 Task: Add an event with the title Sales Strategy Meeting, date '2023/12/02', time 7:00 AM to 9:00 AMand add a description: Analyzing the campaign's KPIs, such as website traffic, lead generation, sales, customer acquisition cost, return on investment (ROI), or brand awareness metrics. This helps to determine if the campaign achieved its desired outcomes and if it delivered a positive ROI., put the event into Blue category . Add location for the event as: 321 Balos Lagoon, Crete, Greece, logged in from the account softage.2@softage.netand send the event invitation to softage.8@softage.net and softage.9@softage.net. Set a reminder for the event 2 hour before
Action: Mouse moved to (80, 91)
Screenshot: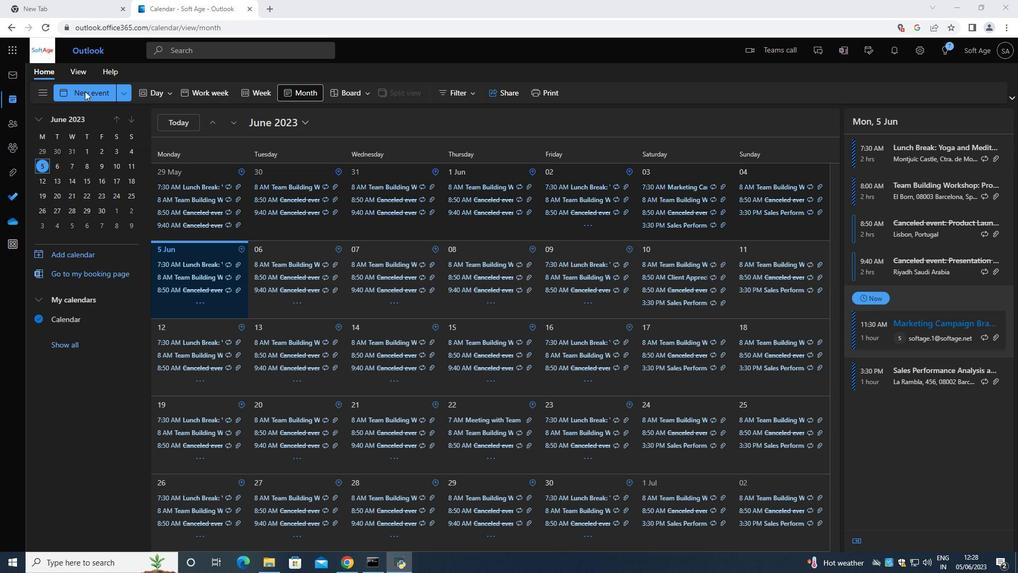 
Action: Mouse pressed left at (80, 91)
Screenshot: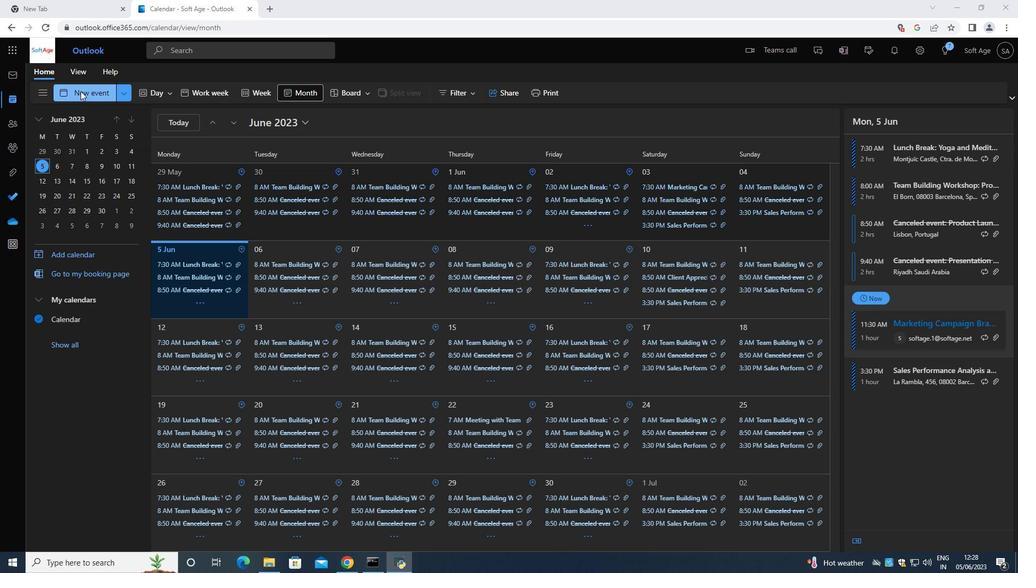 
Action: Mouse moved to (358, 111)
Screenshot: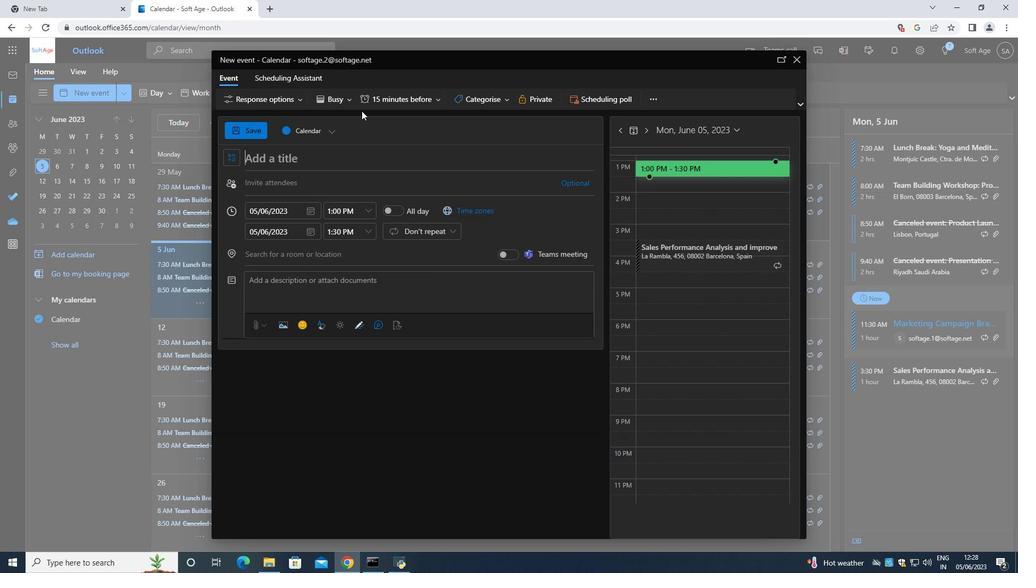 
Action: Key pressed <Key.shift>Sales<Key.space>st<Key.backspace><Key.backspace><Key.shift>Strategy<Key.space><Key.shift>Meeting<Key.space>
Screenshot: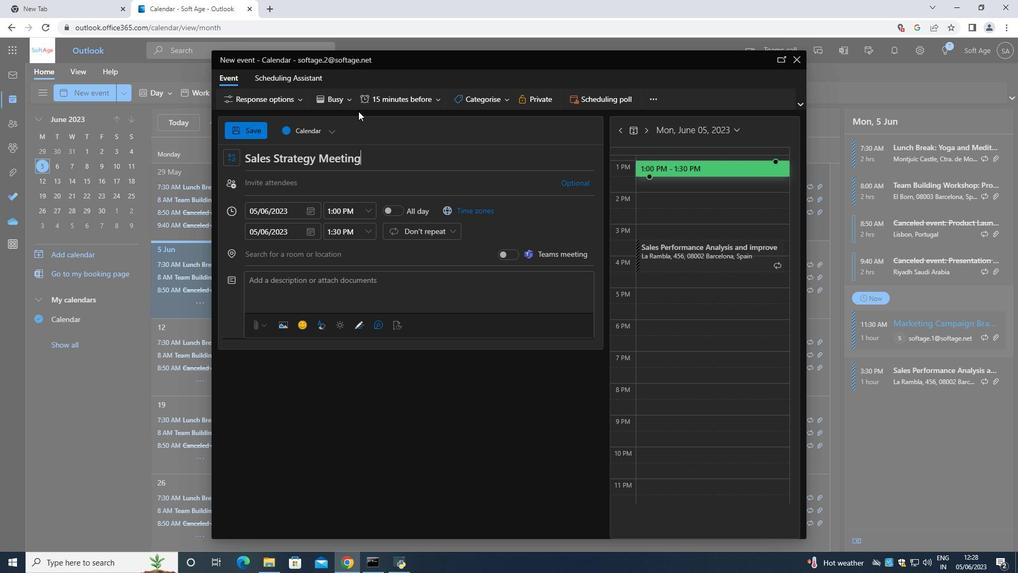 
Action: Mouse moved to (311, 212)
Screenshot: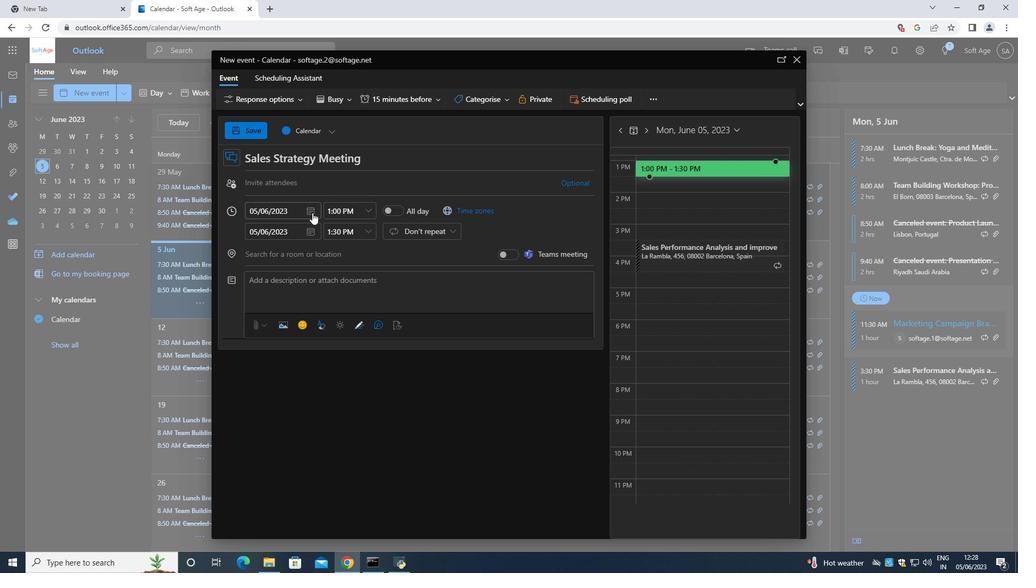 
Action: Mouse pressed left at (311, 212)
Screenshot: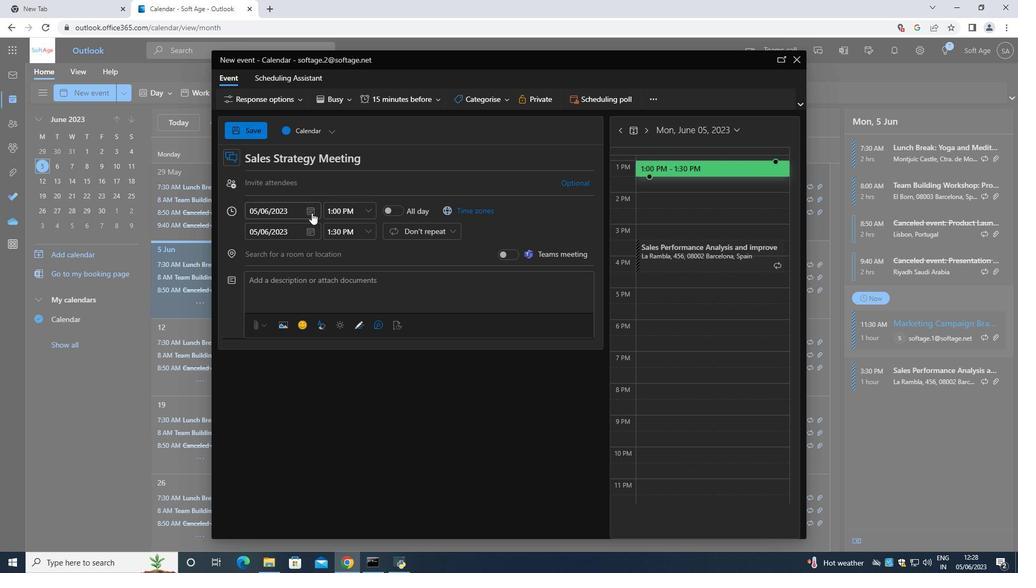 
Action: Mouse moved to (343, 232)
Screenshot: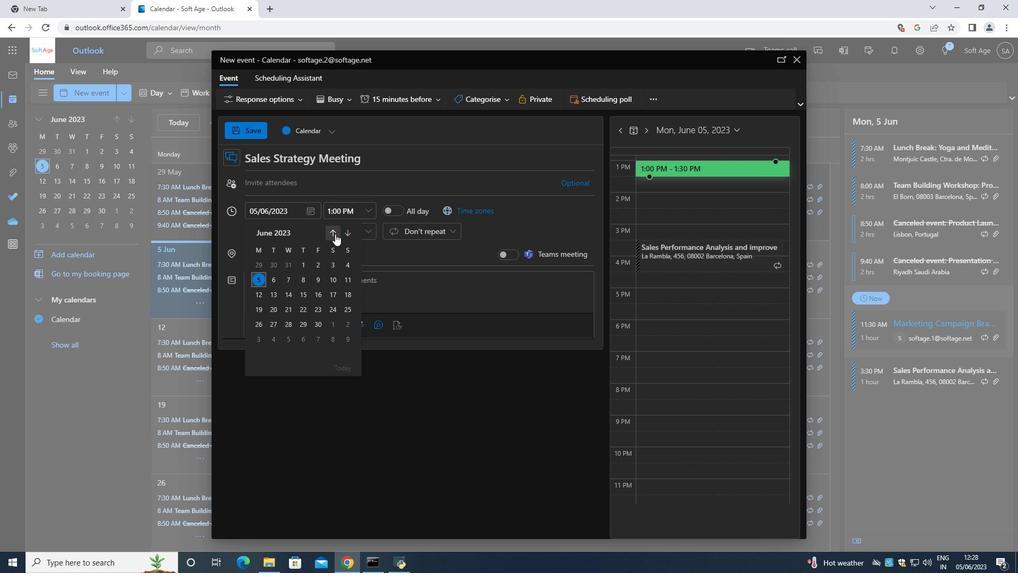 
Action: Mouse pressed left at (343, 232)
Screenshot: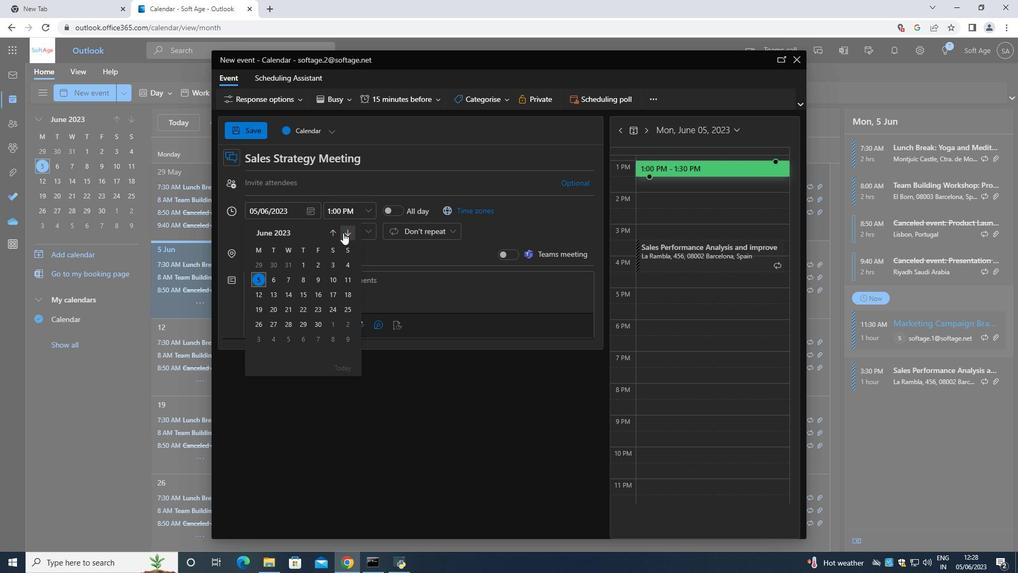 
Action: Mouse pressed left at (343, 232)
Screenshot: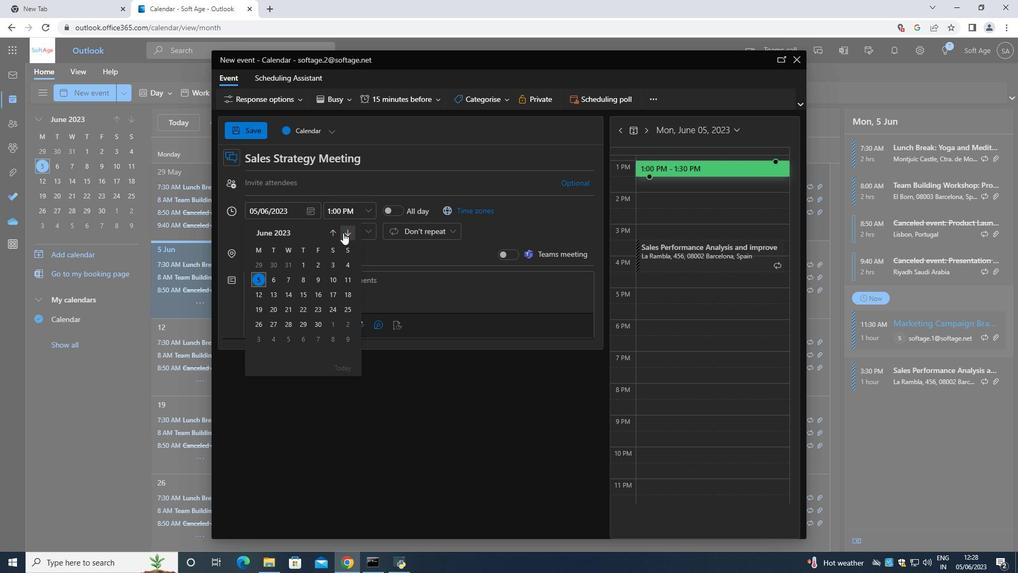 
Action: Mouse pressed left at (343, 232)
Screenshot: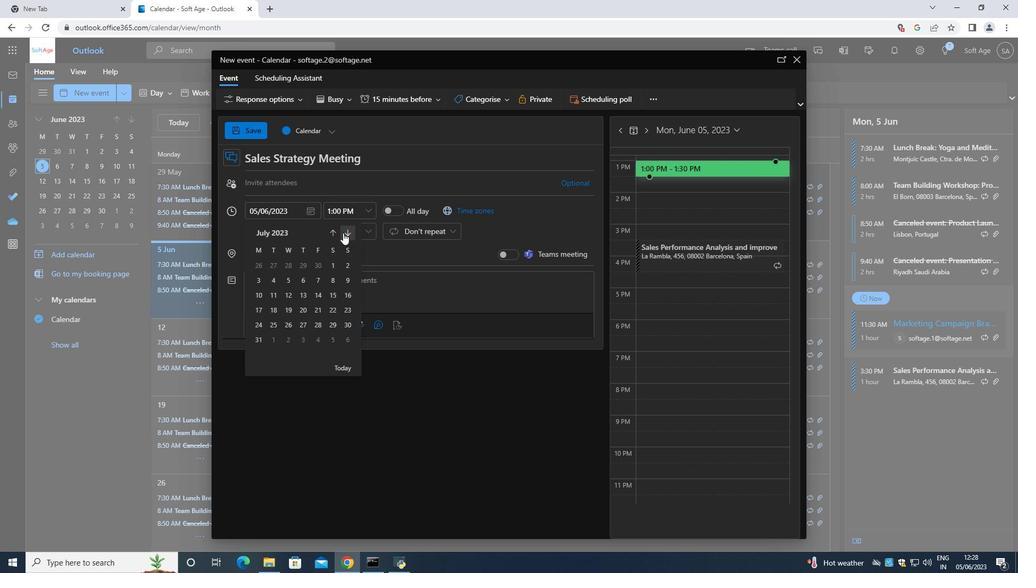 
Action: Mouse pressed left at (343, 232)
Screenshot: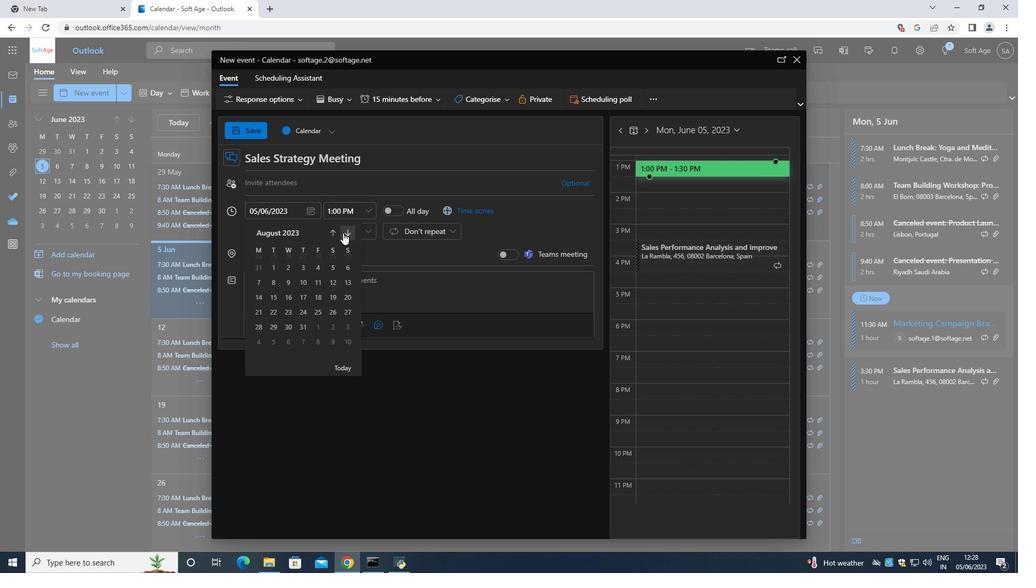 
Action: Mouse pressed left at (343, 232)
Screenshot: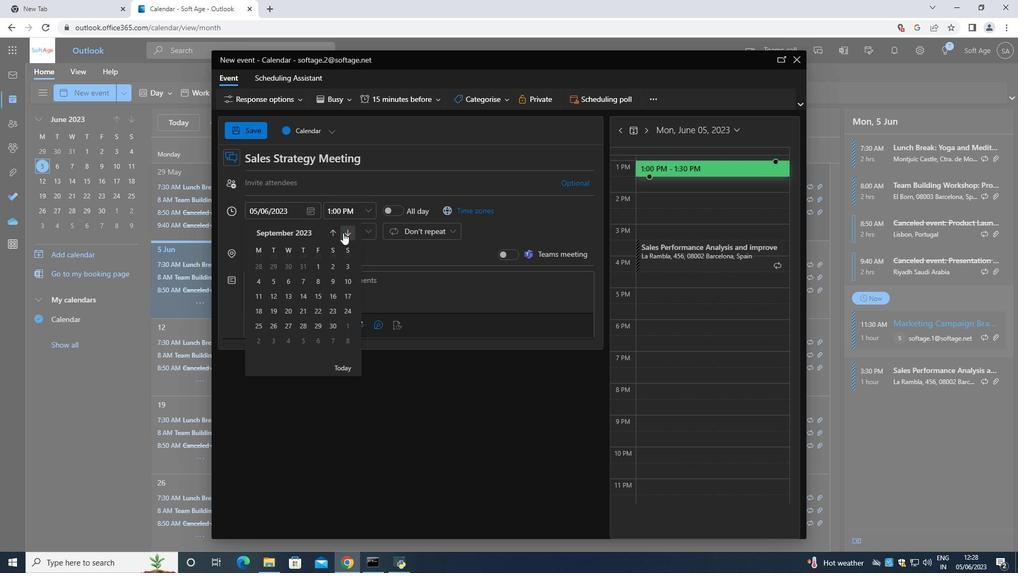
Action: Mouse moved to (343, 231)
Screenshot: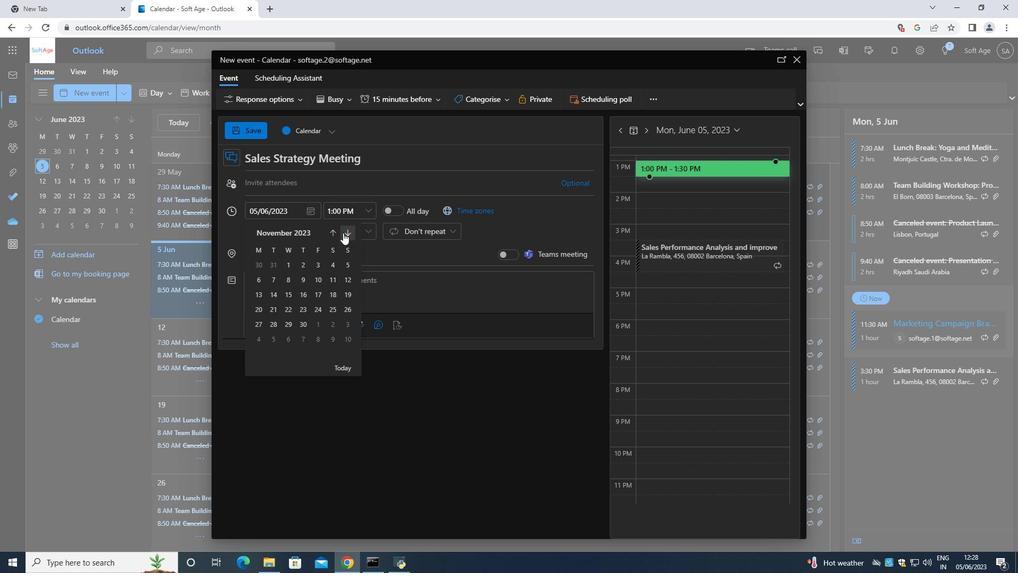 
Action: Mouse pressed left at (343, 231)
Screenshot: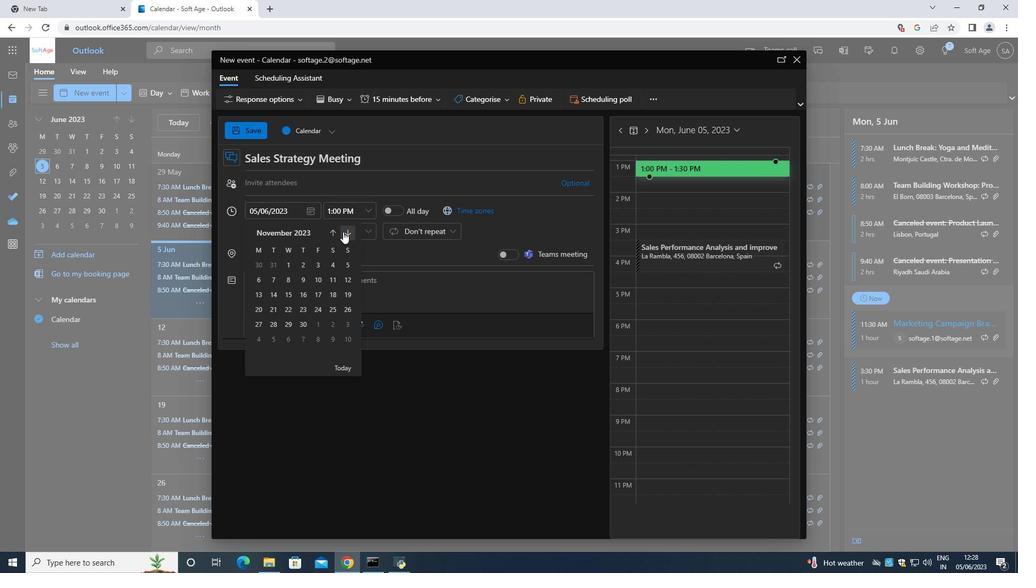 
Action: Mouse moved to (331, 266)
Screenshot: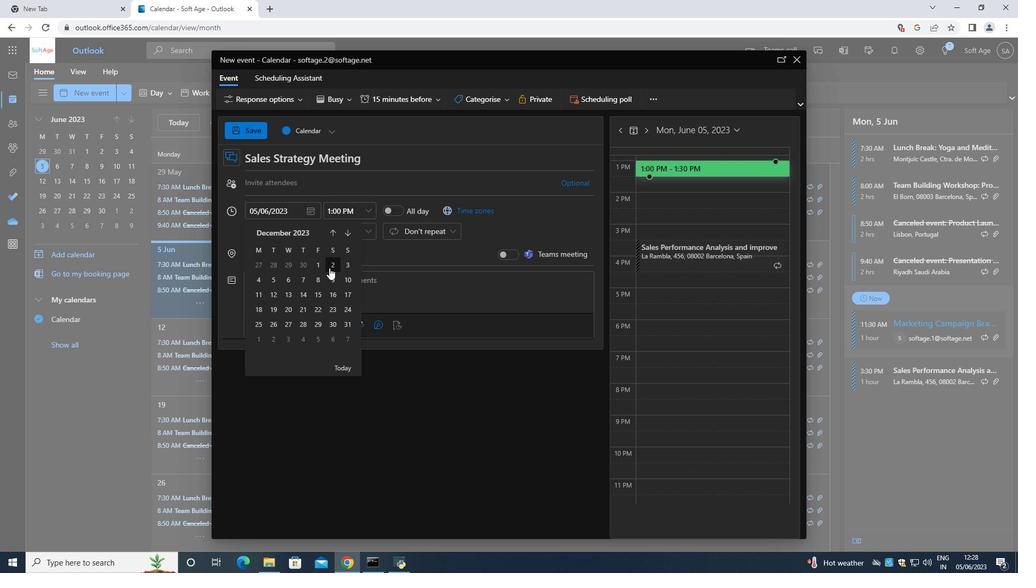 
Action: Mouse pressed left at (331, 266)
Screenshot: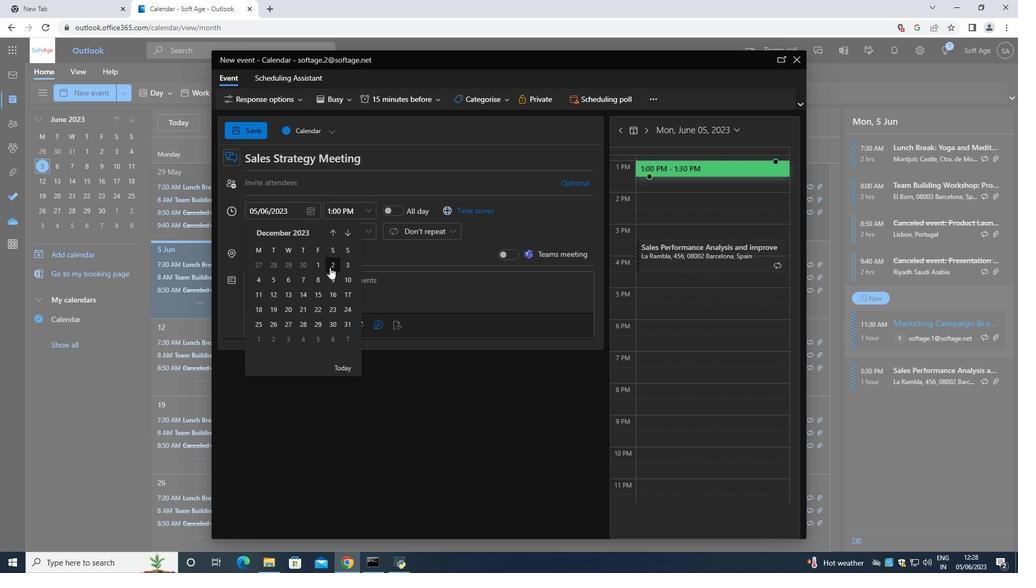 
Action: Mouse moved to (370, 211)
Screenshot: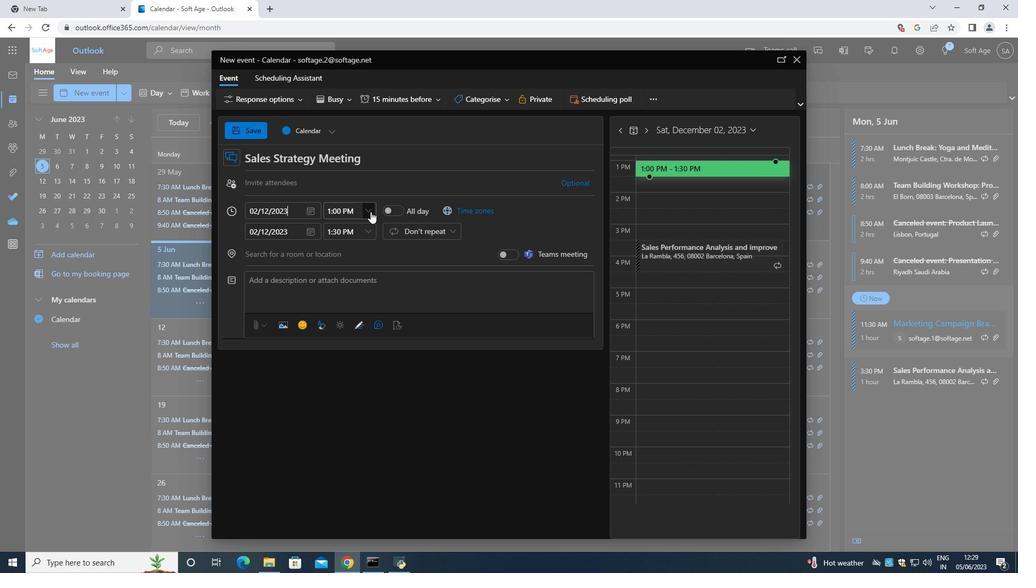 
Action: Mouse pressed left at (370, 211)
Screenshot: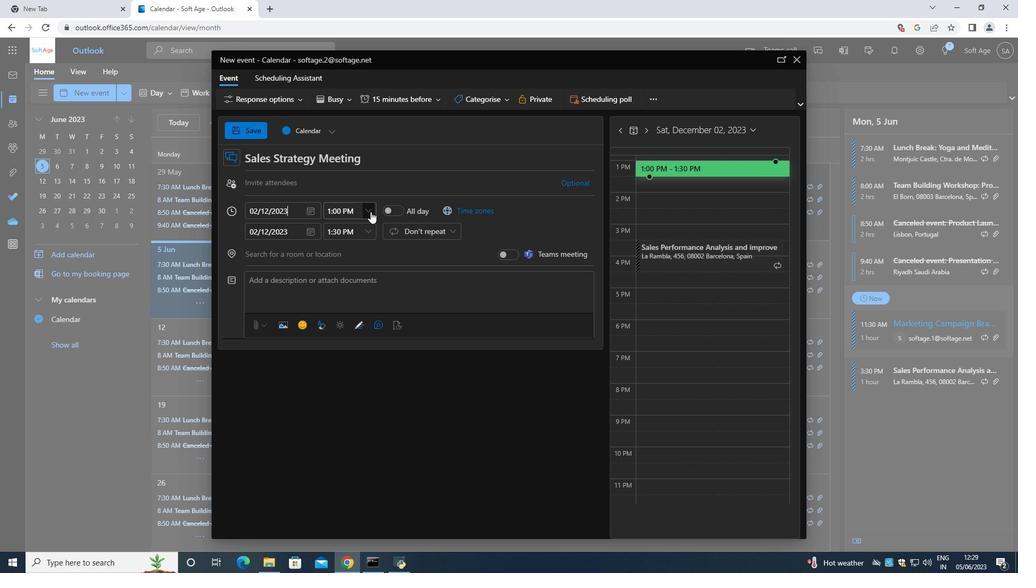 
Action: Mouse moved to (365, 232)
Screenshot: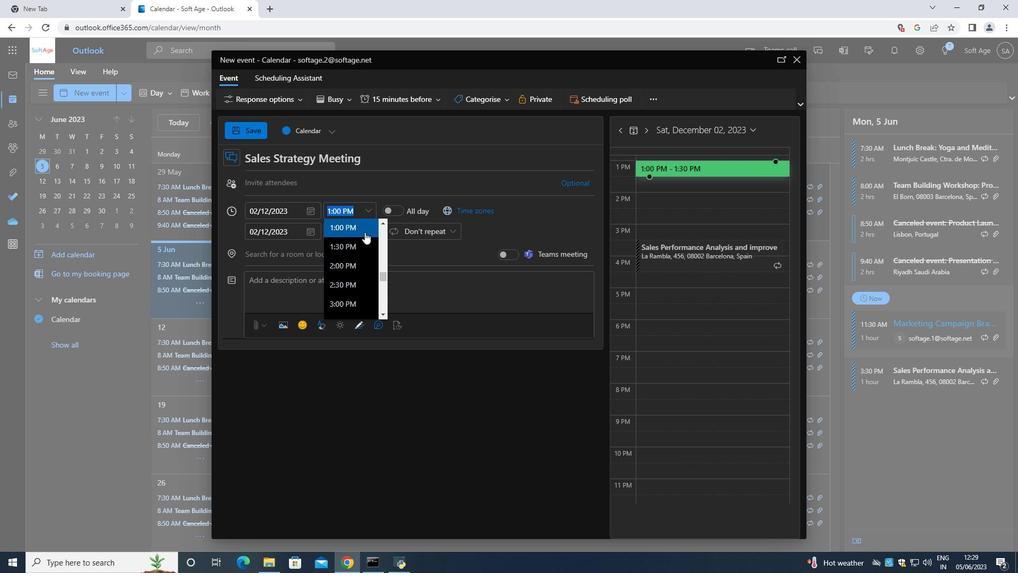 
Action: Mouse scrolled (365, 233) with delta (0, 0)
Screenshot: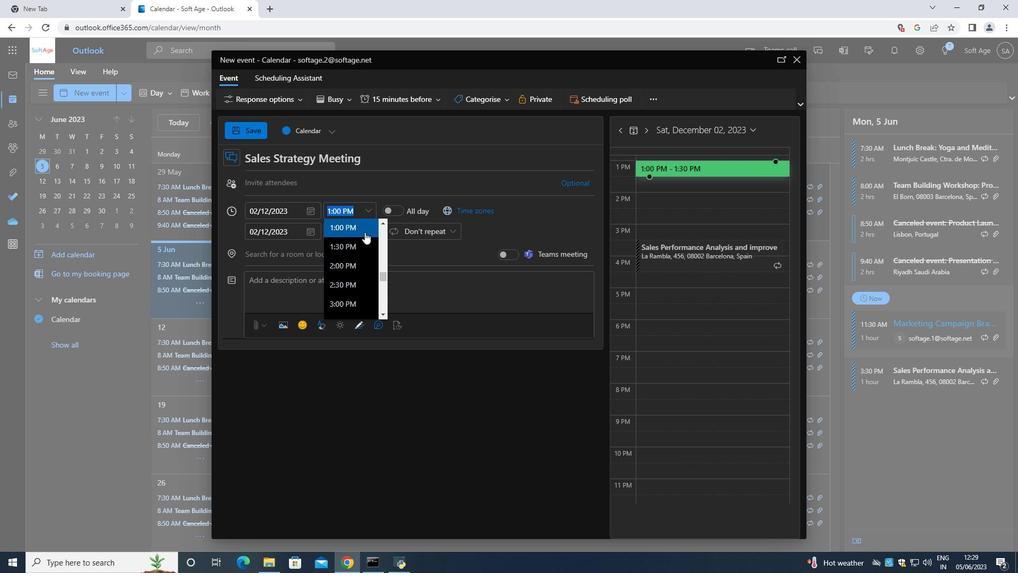 
Action: Mouse scrolled (365, 233) with delta (0, 0)
Screenshot: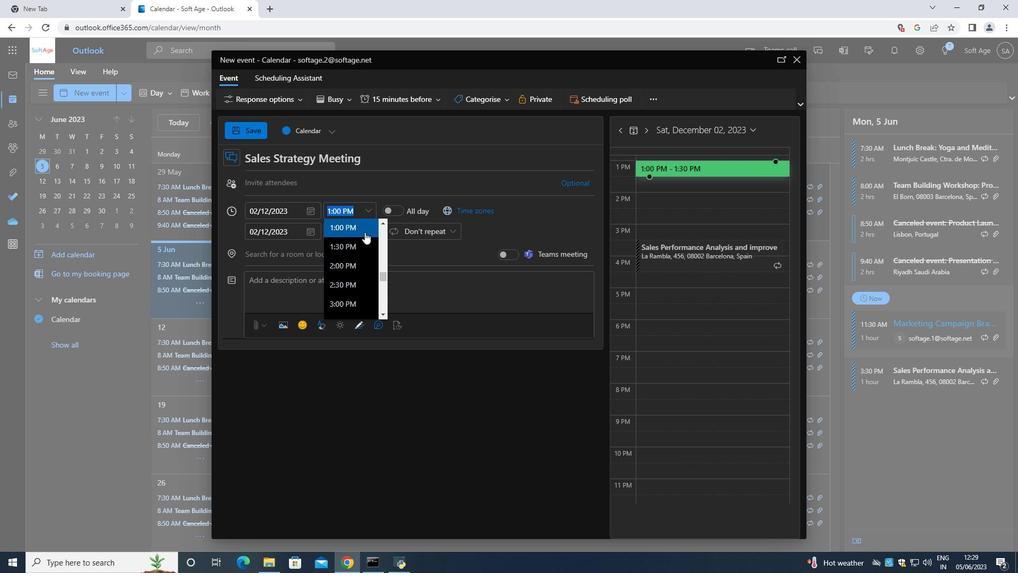 
Action: Mouse scrolled (365, 233) with delta (0, 0)
Screenshot: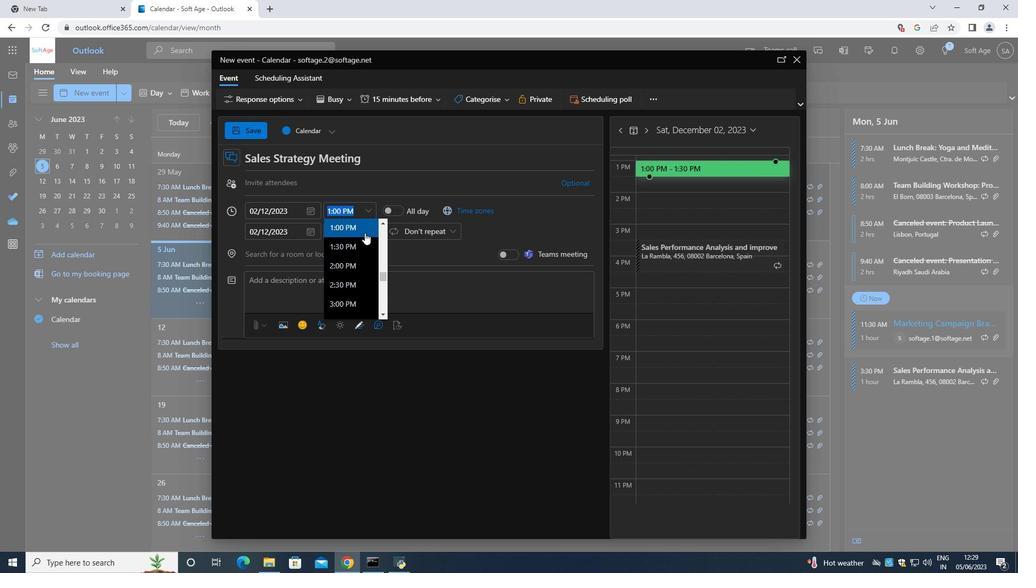
Action: Mouse moved to (366, 233)
Screenshot: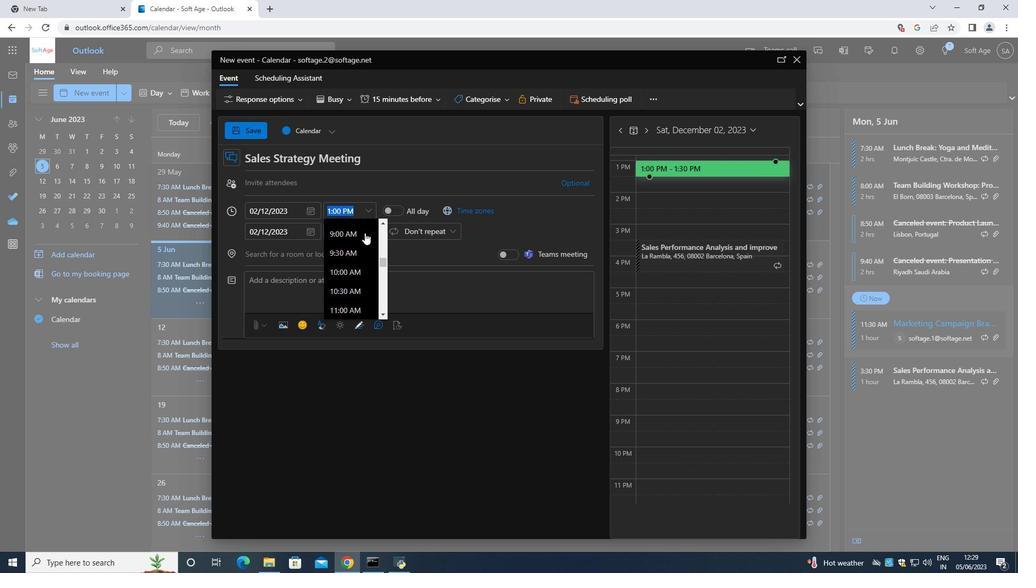 
Action: Mouse scrolled (366, 233) with delta (0, 0)
Screenshot: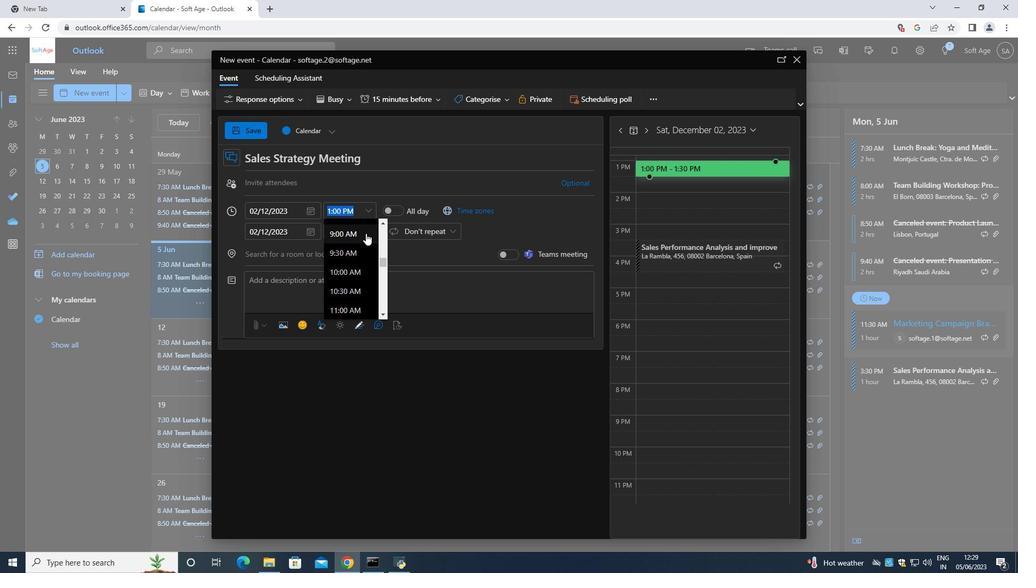 
Action: Mouse scrolled (366, 233) with delta (0, 0)
Screenshot: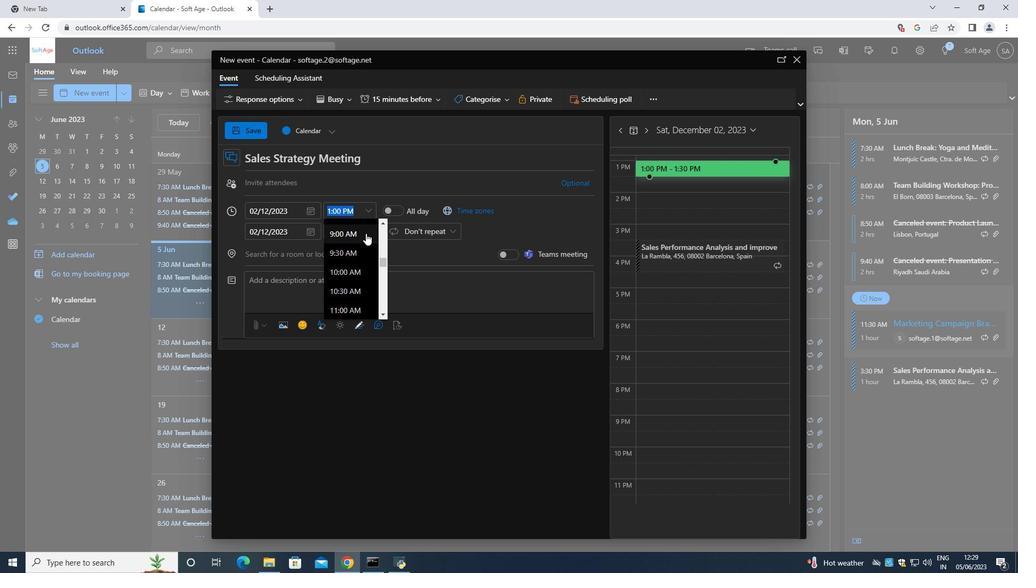
Action: Mouse moved to (352, 263)
Screenshot: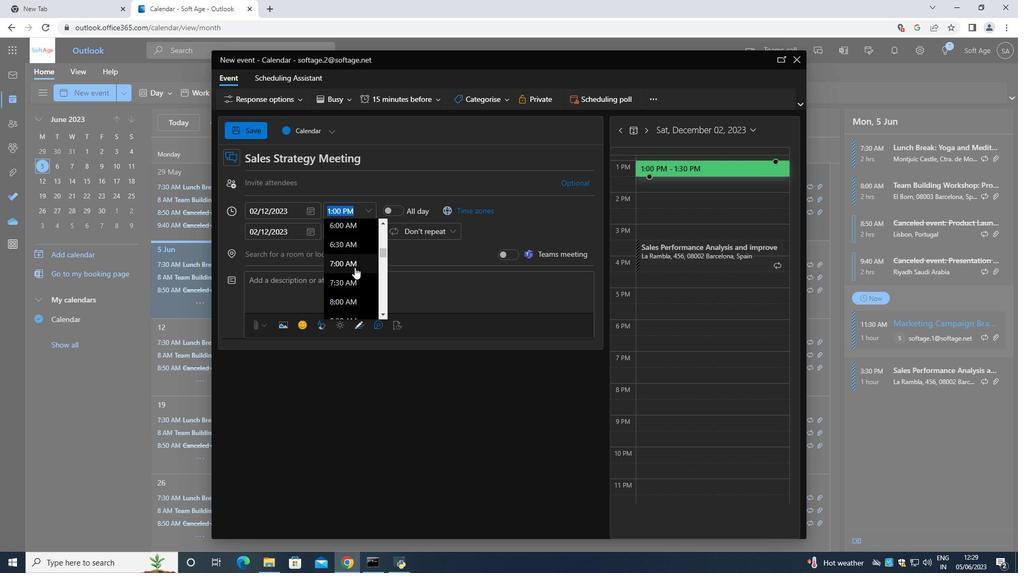 
Action: Mouse pressed left at (352, 263)
Screenshot: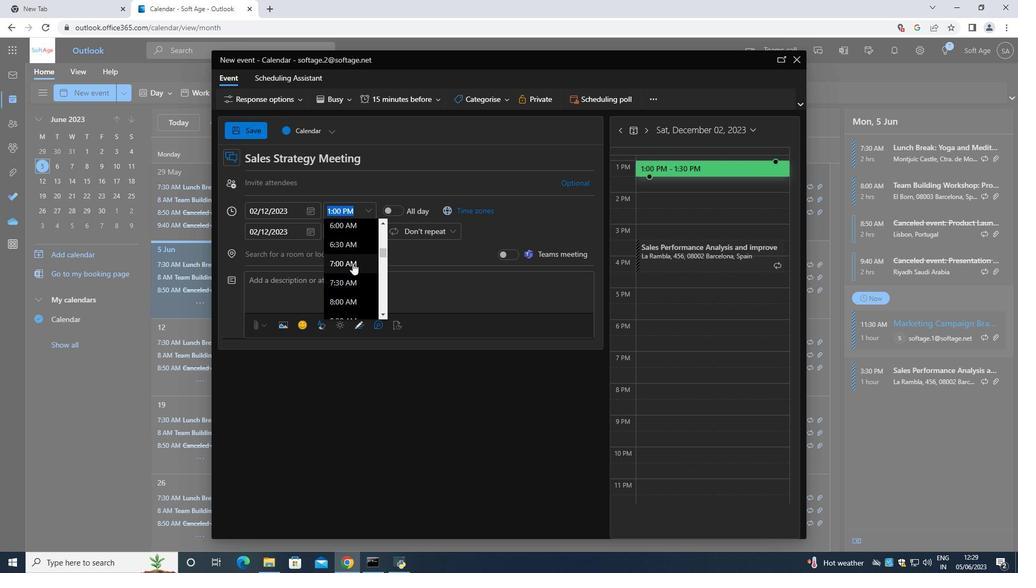 
Action: Mouse moved to (368, 229)
Screenshot: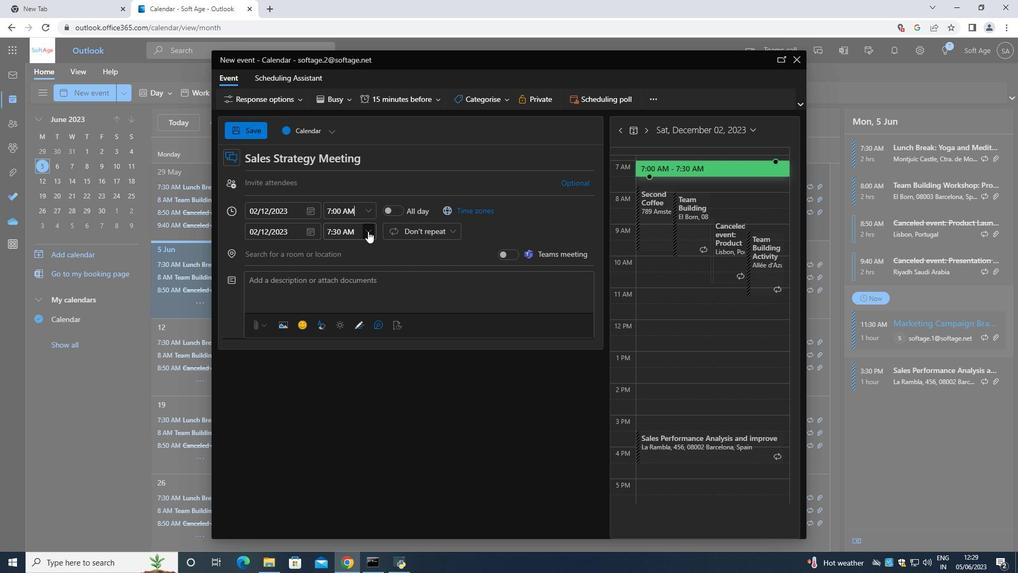 
Action: Mouse pressed left at (368, 229)
Screenshot: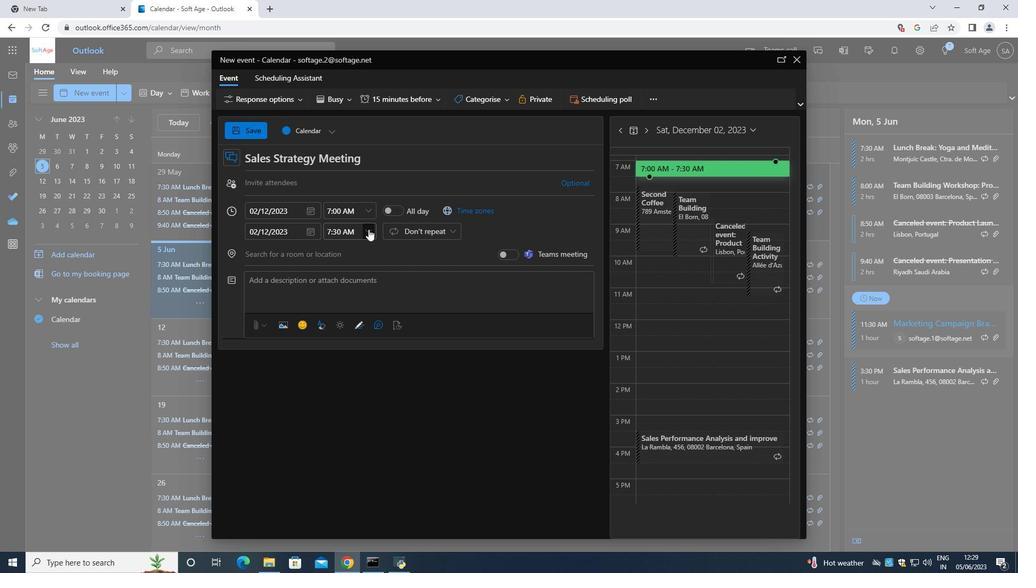 
Action: Mouse moved to (353, 302)
Screenshot: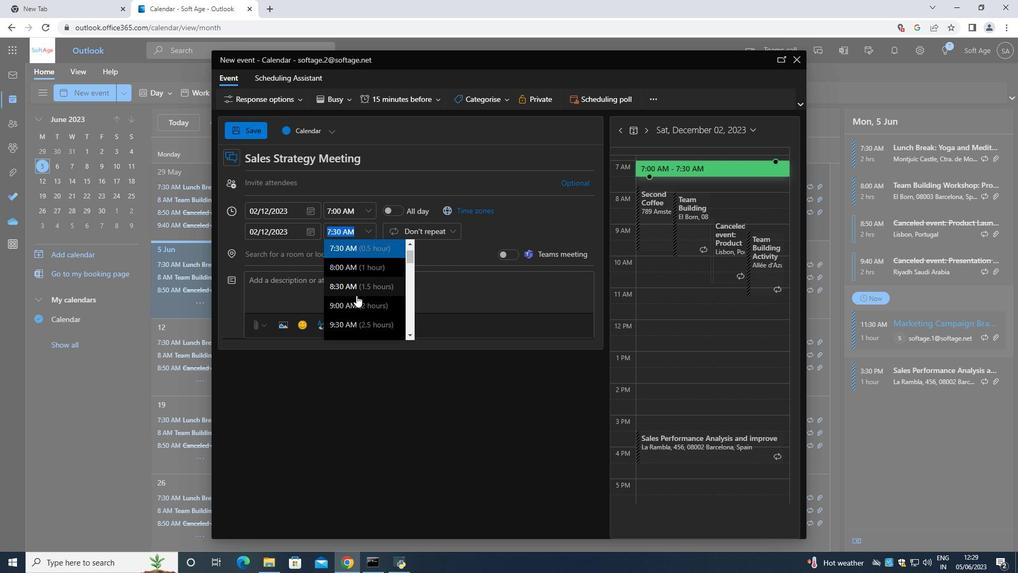 
Action: Mouse pressed left at (353, 302)
Screenshot: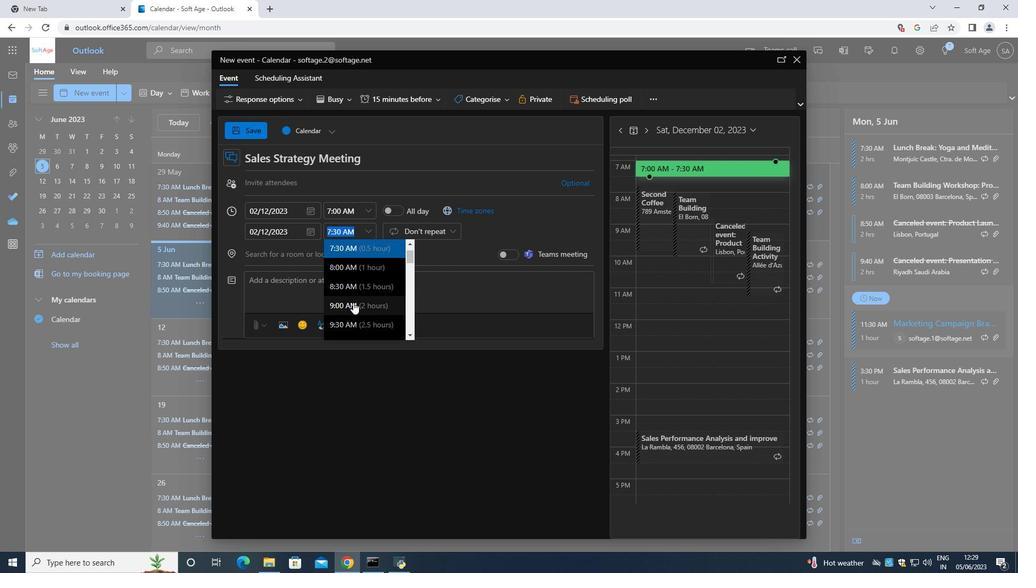 
Action: Mouse moved to (326, 279)
Screenshot: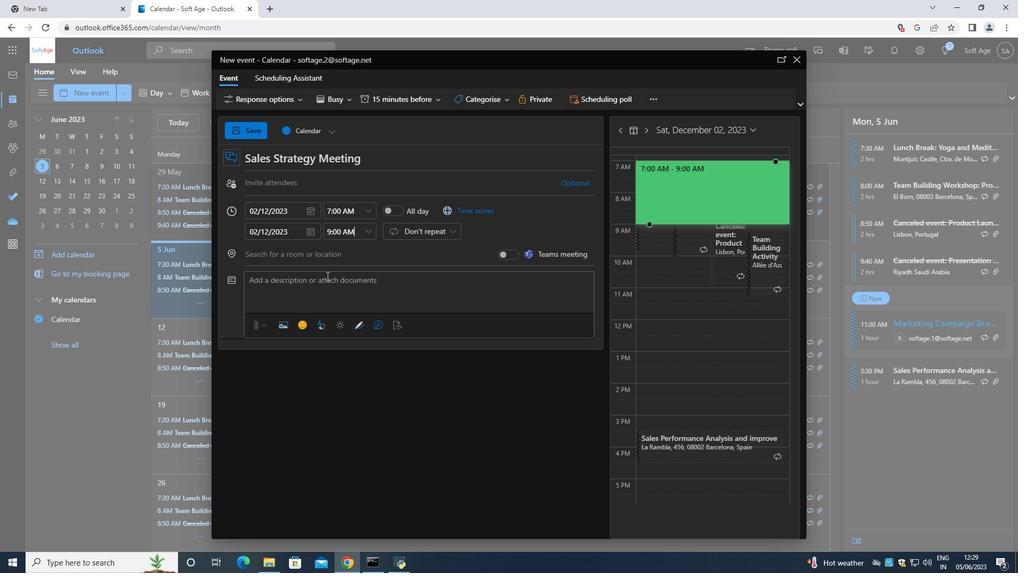 
Action: Mouse pressed left at (326, 279)
Screenshot: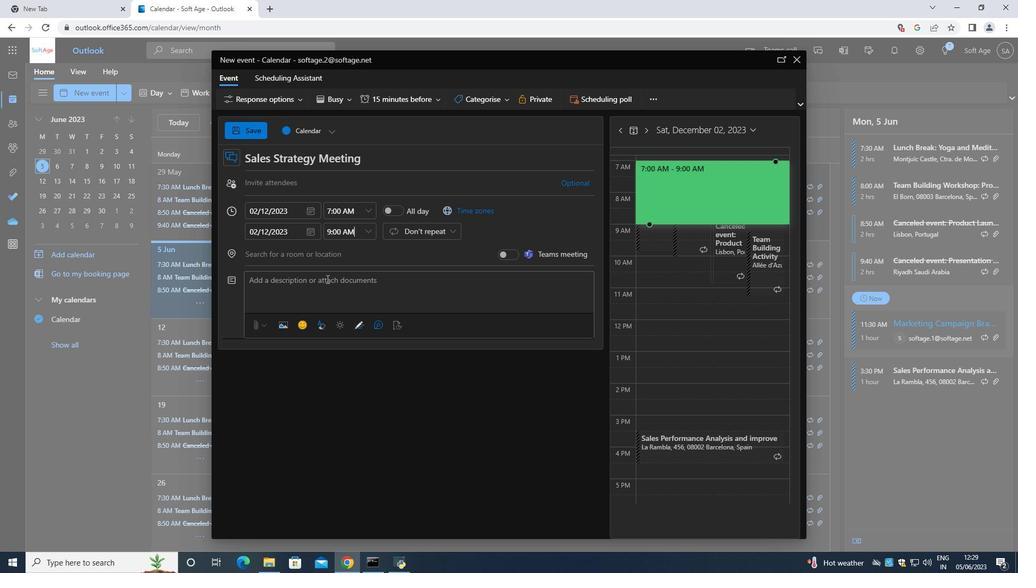 
Action: Mouse moved to (326, 279)
Screenshot: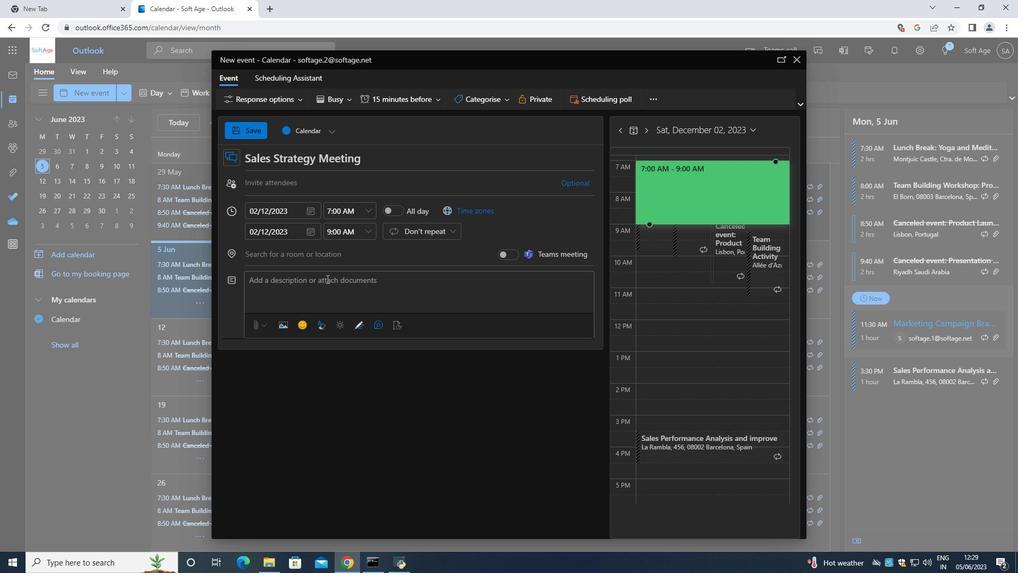 
Action: Key pressed <Key.shift><Key.shift><Key.shift>Analyzing<Key.space>the<Key.space>campaign's<Key.shift><Key.shift><Key.shift><Key.shift><Key.shift><Key.shift><Key.shift><Key.shift><Key.shift><Key.shift><Key.shift><Key.shift><Key.shift><Key.shift><Key.shift>KPLs<Key.left><Key.left><Key.left><Key.left><Key.space><Key.right><Key.right><Key.right><Key.right><Key.space>such<Key.space>as<Key.space>website<Key.space>traffic,<Key.space>lead<Key.space>generation,<Key.space>sales<Key.space>co<Key.backspace>ustomer<Key.space>acquisition<Key.space>cost<Key.space>,<Key.space>return<Key.space>on<Key.space>investment<Key.shift><Key.shift><Key.shift>(<Key.shift>ROI<Key.shift_r>),<Key.space>or<Key.space>bt<Key.backspace>rand<Key.space>awarenes<Key.space>metrics.<Key.space><Key.shift>This<Key.space><Key.left><Key.left><Key.left><Key.left><Key.left><Key.left><Key.left><Key.left><Key.left><Key.left><Key.left><Key.left><Key.left><Key.left><Key.left><Key.left><Key.left><Key.left><Key.left><Key.left><Key.left><Key.right><Key.right><Key.right><Key.right><Key.right><Key.right>s<Key.right><Key.right><Key.right><Key.right><Key.right><Key.right><Key.right><Key.right><Key.right><Key.right><Key.right><Key.right><Key.right><Key.right><Key.space>helo<Key.backspace>ps<Key.space>to<Key.space>determine<Key.space>if<Key.space>the<Key.space>campaign<Key.space>achieved<Key.space>its<Key.space>desired<Key.space>outv<Key.backspace>comes<Key.space>and<Key.space>if<Key.space>it<Key.space>delivered,<Key.backspace><Key.space>a<Key.space>positive<Key.space><Key.shift>ROI.
Screenshot: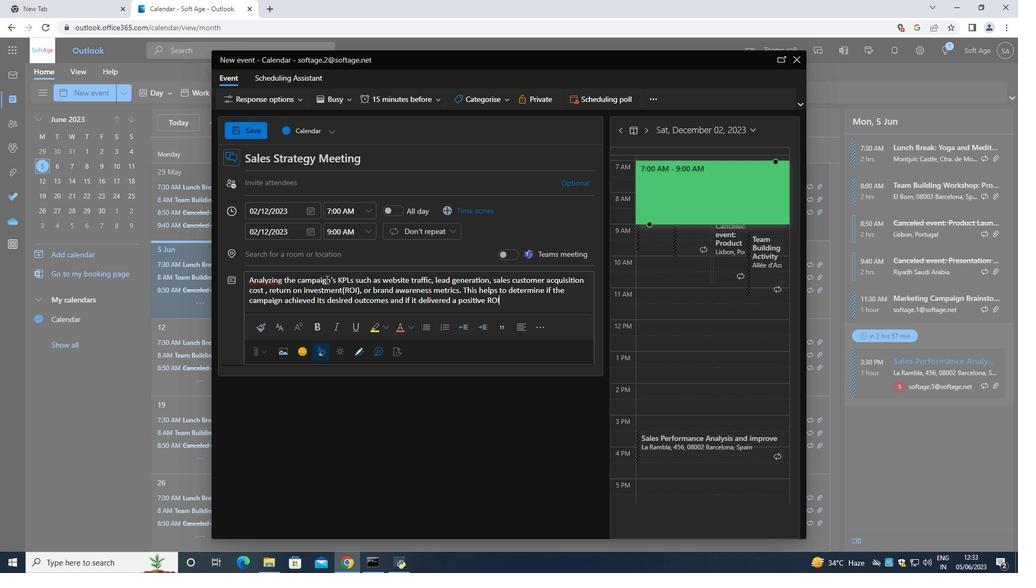 
Action: Mouse moved to (460, 98)
Screenshot: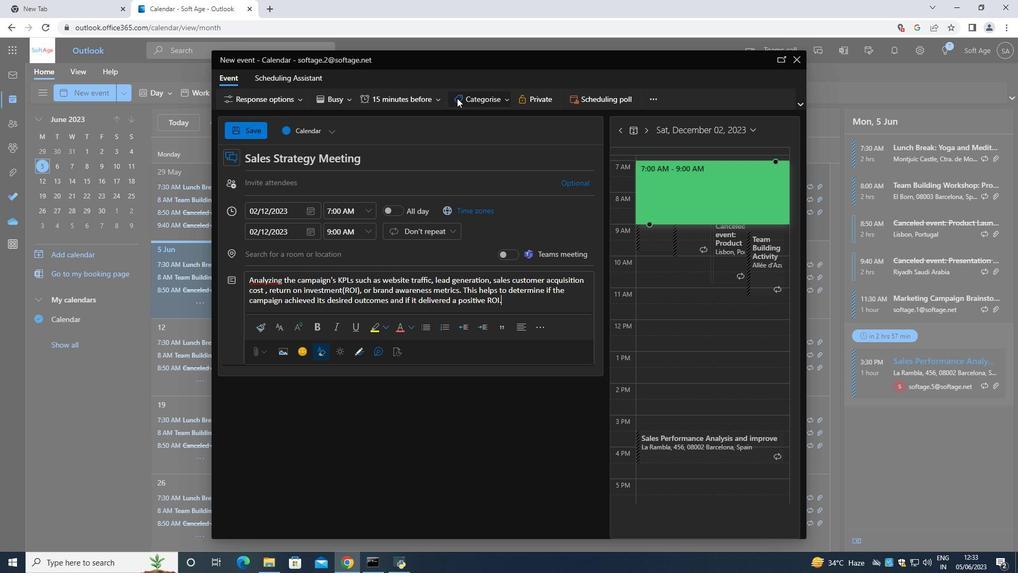 
Action: Mouse pressed left at (460, 98)
Screenshot: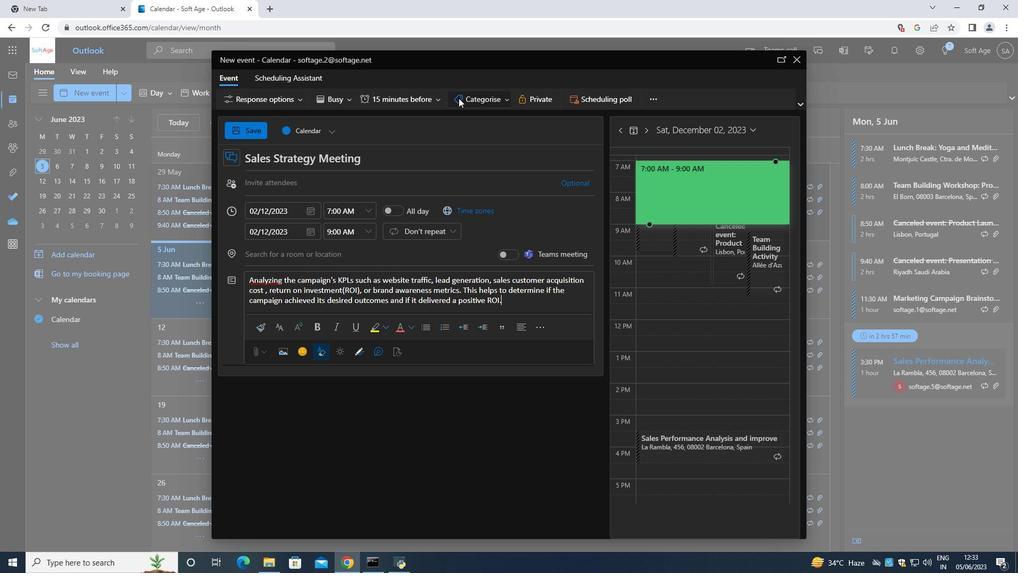 
Action: Mouse moved to (470, 118)
Screenshot: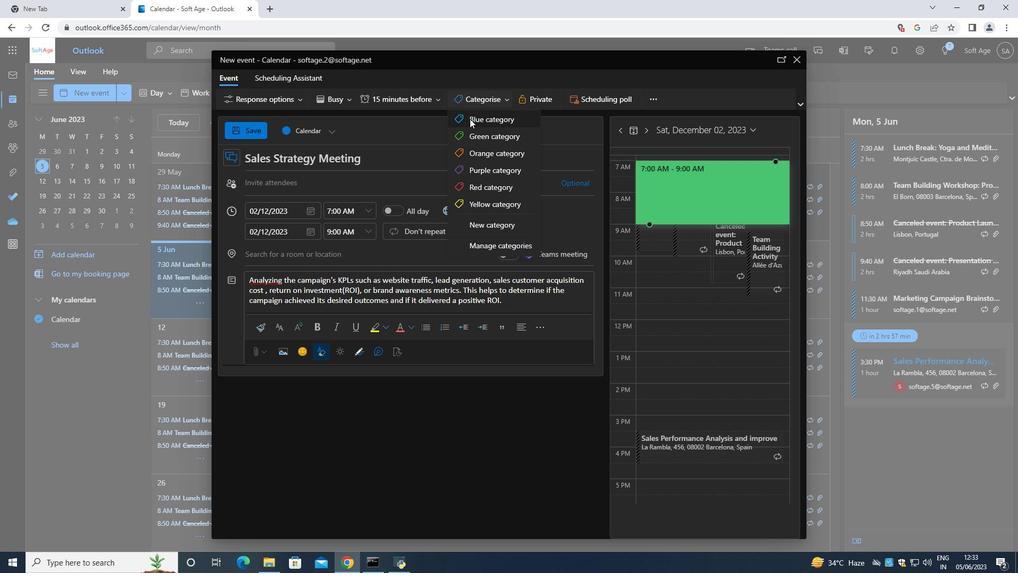 
Action: Mouse pressed left at (470, 118)
Screenshot: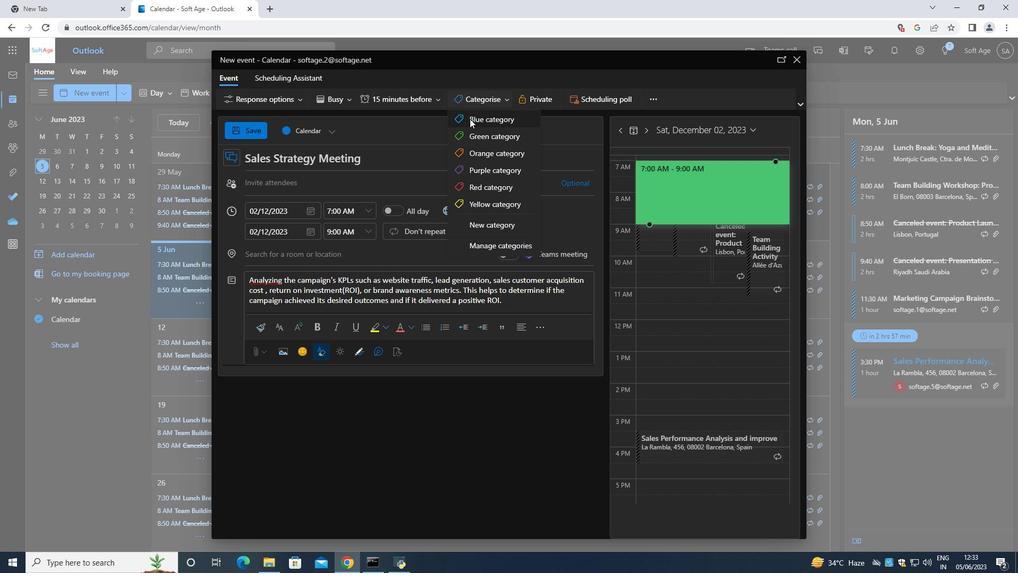 
Action: Mouse moved to (353, 255)
Screenshot: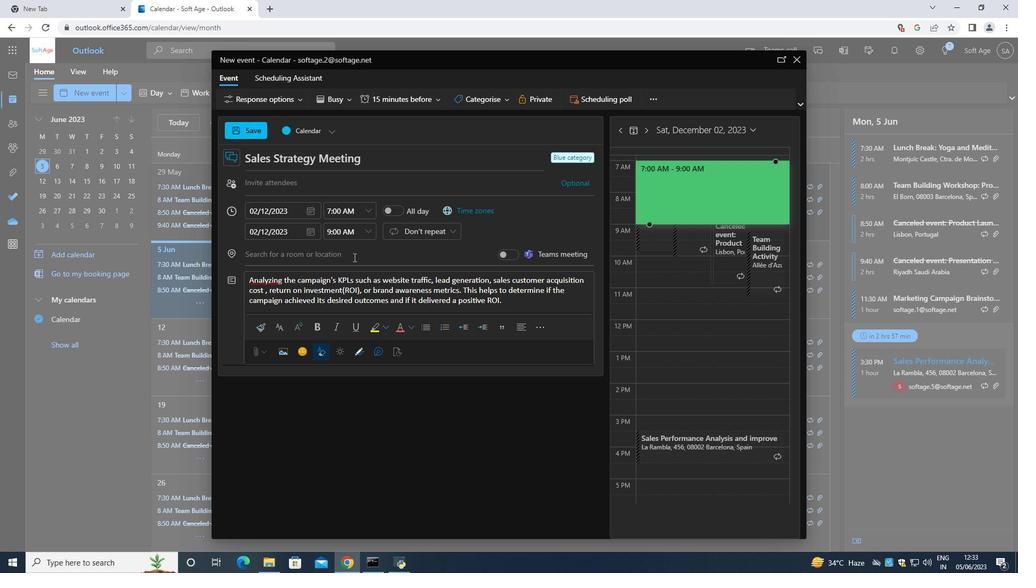 
Action: Mouse pressed left at (353, 255)
Screenshot: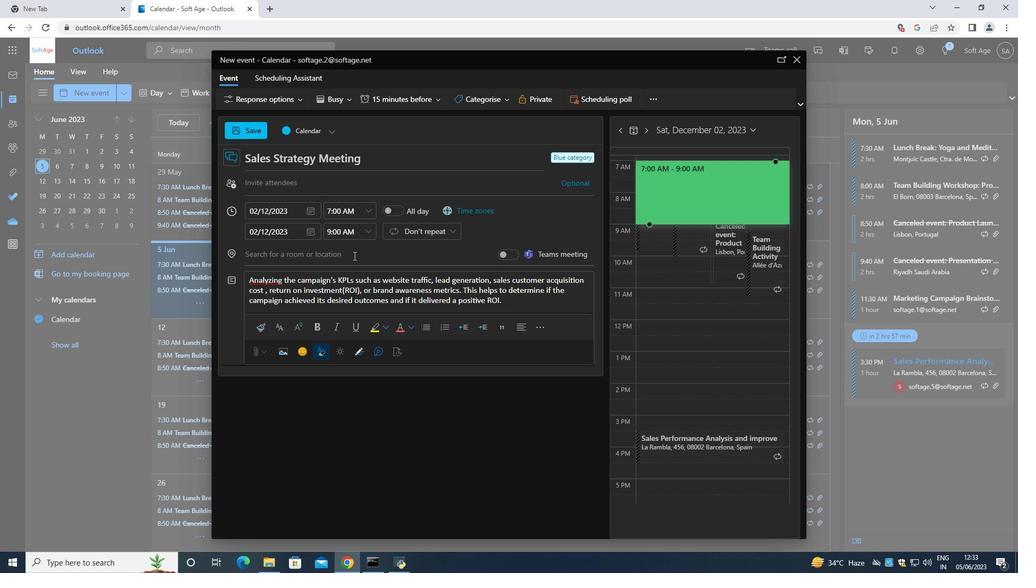 
Action: Key pressed 321<Key.space><Key.shift>Balos<Key.space><Key.shift>Lagoon,<Key.space><Key.shift>Crete,<Key.space><Key.shift>Greece<Key.space>
Screenshot: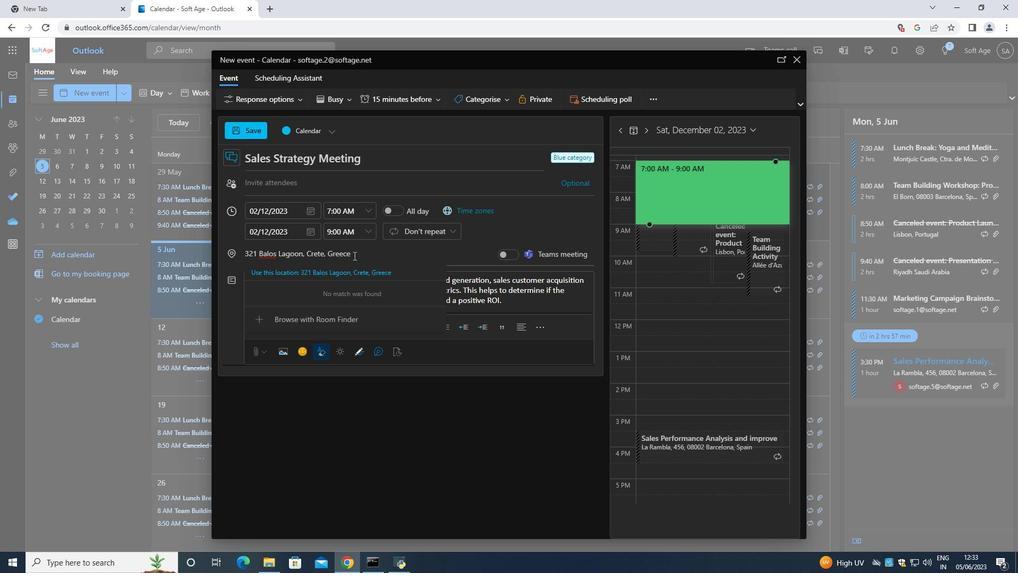 
Action: Mouse moved to (283, 179)
Screenshot: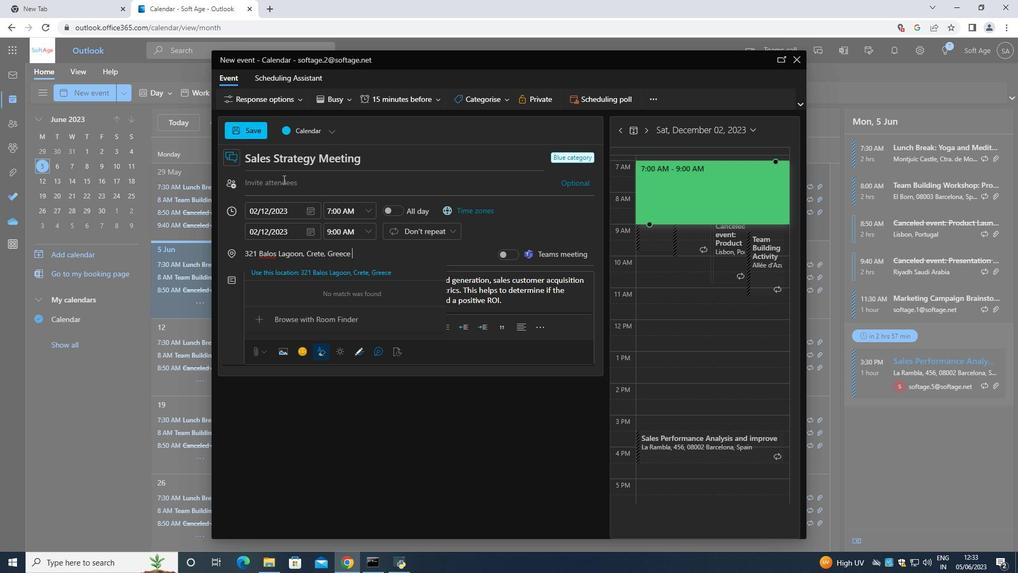 
Action: Mouse pressed left at (283, 179)
Screenshot: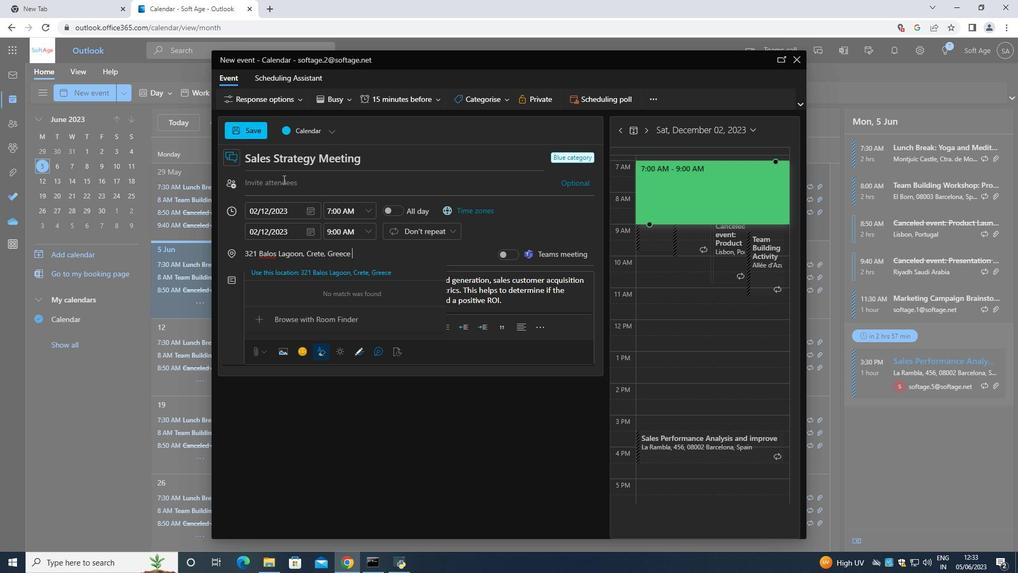 
Action: Mouse moved to (284, 179)
Screenshot: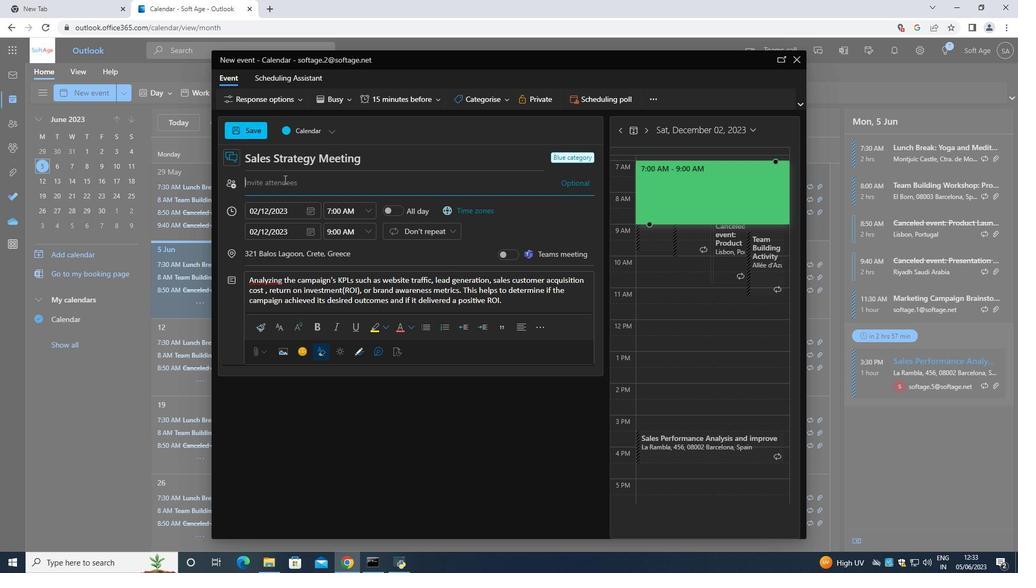 
Action: Key pressed <Key.shift>Softage.8<Key.shift>@softage
Screenshot: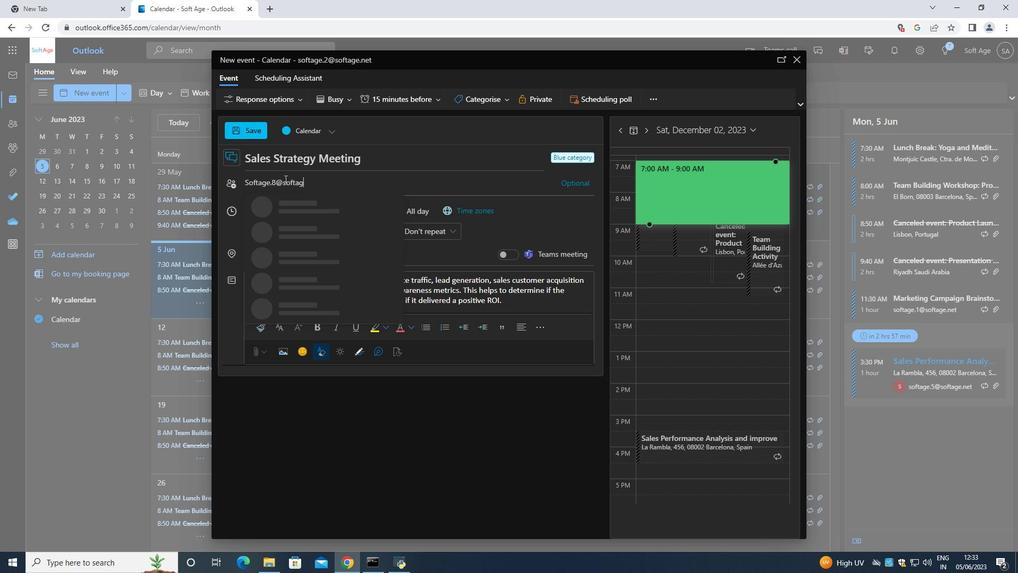 
Action: Mouse moved to (291, 200)
Screenshot: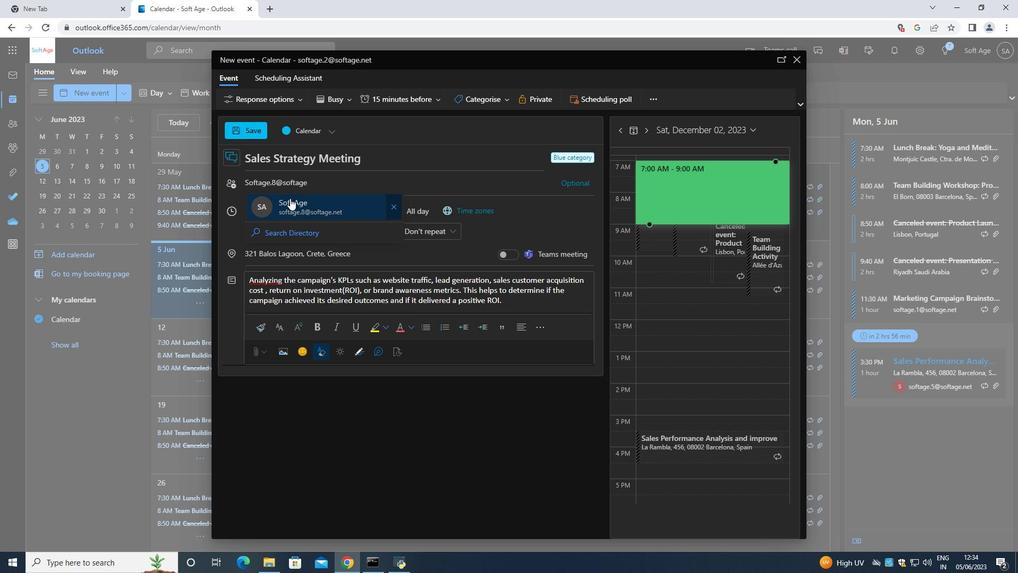 
Action: Mouse pressed left at (291, 200)
Screenshot: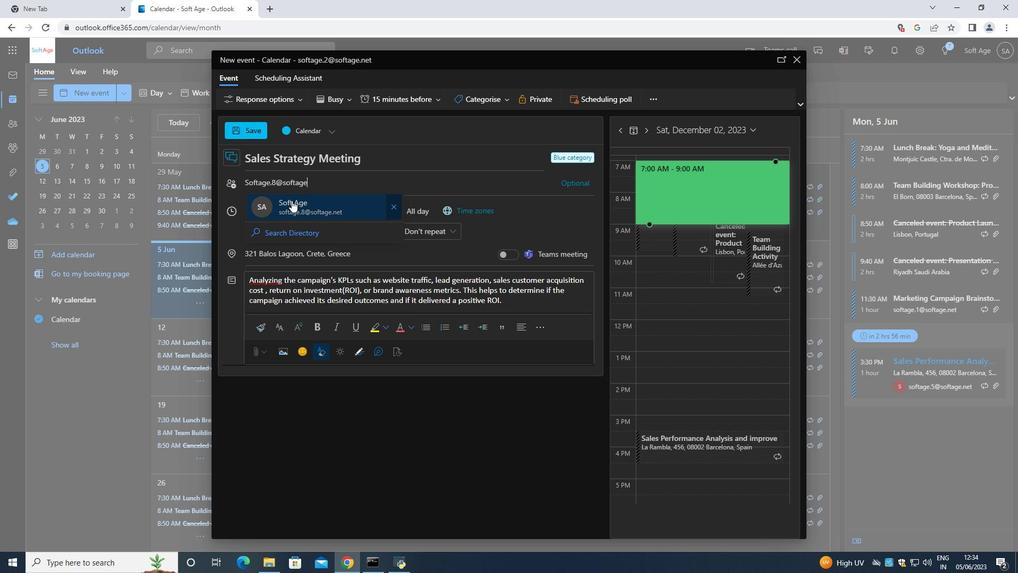 
Action: Mouse moved to (317, 184)
Screenshot: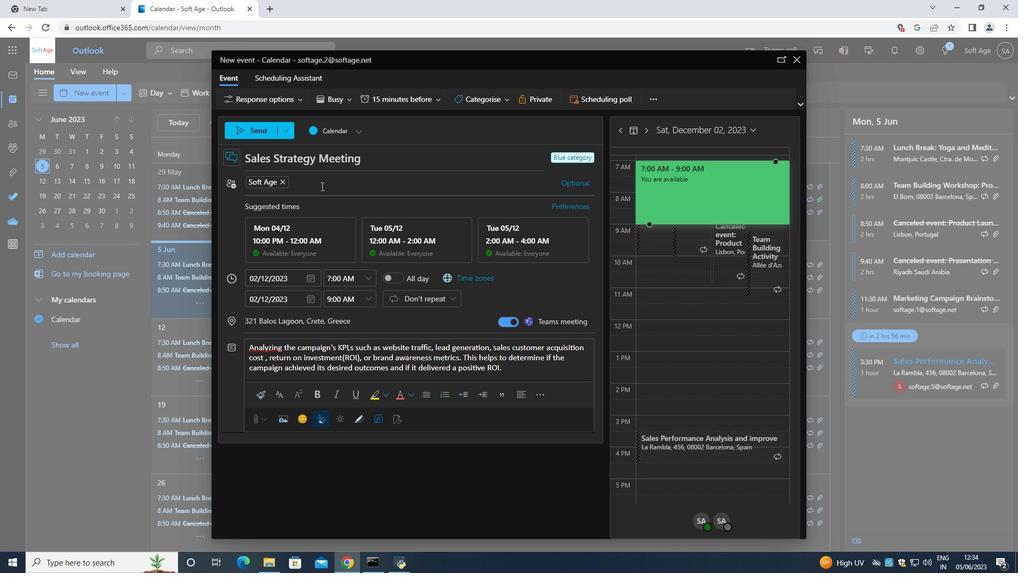 
Action: Key pressed <Key.shift>Softage.9<Key.shift>#<Key.backspace><Key.shift>@
Screenshot: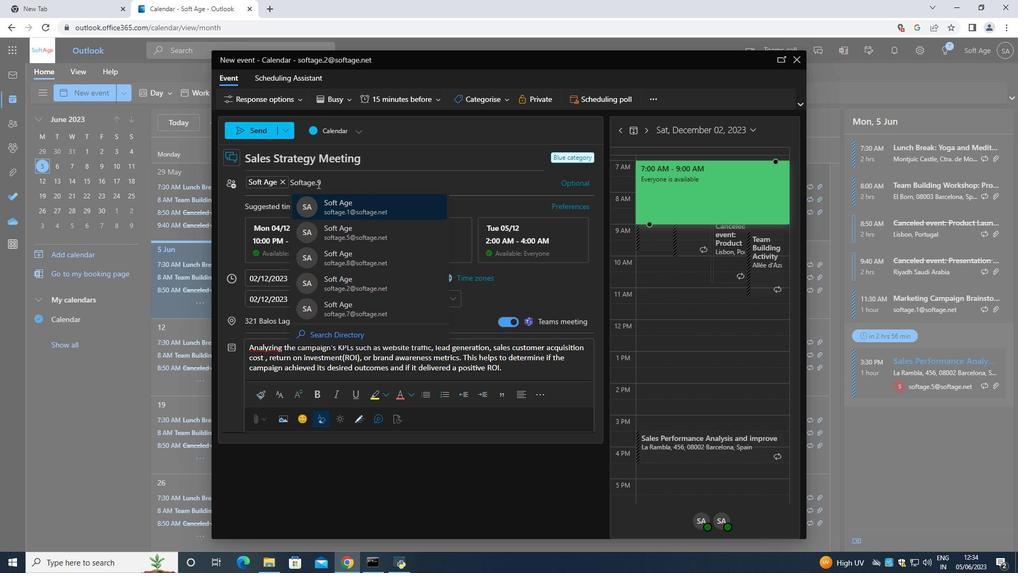 
Action: Mouse moved to (321, 210)
Screenshot: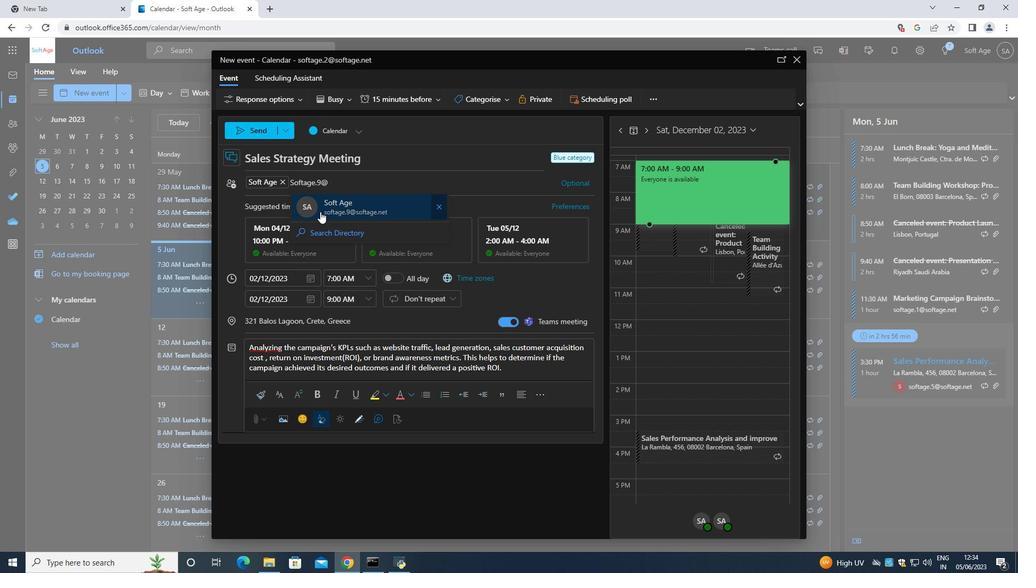 
Action: Mouse pressed left at (321, 210)
Screenshot: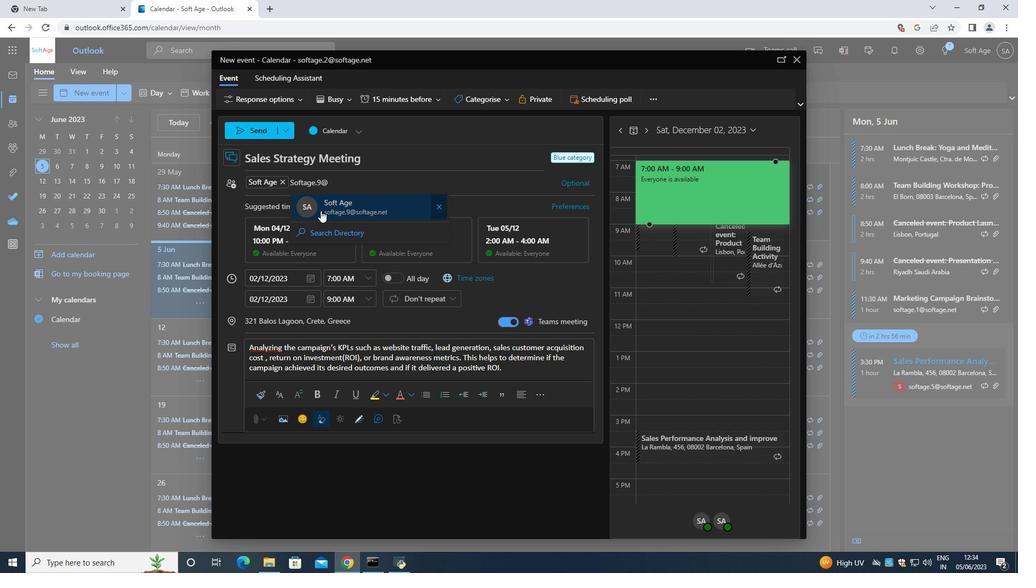 
Action: Mouse moved to (420, 96)
Screenshot: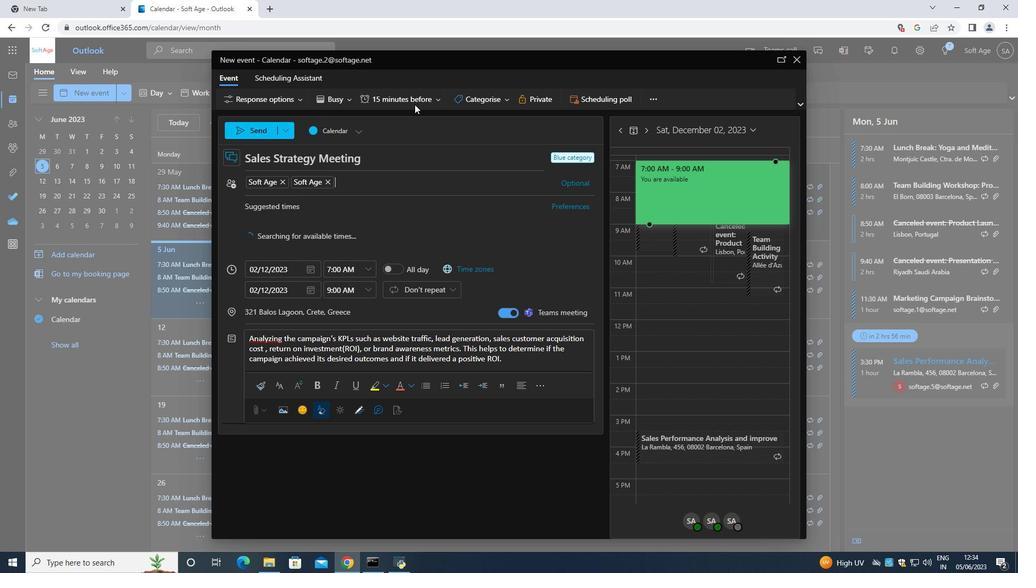 
Action: Mouse pressed left at (420, 96)
Screenshot: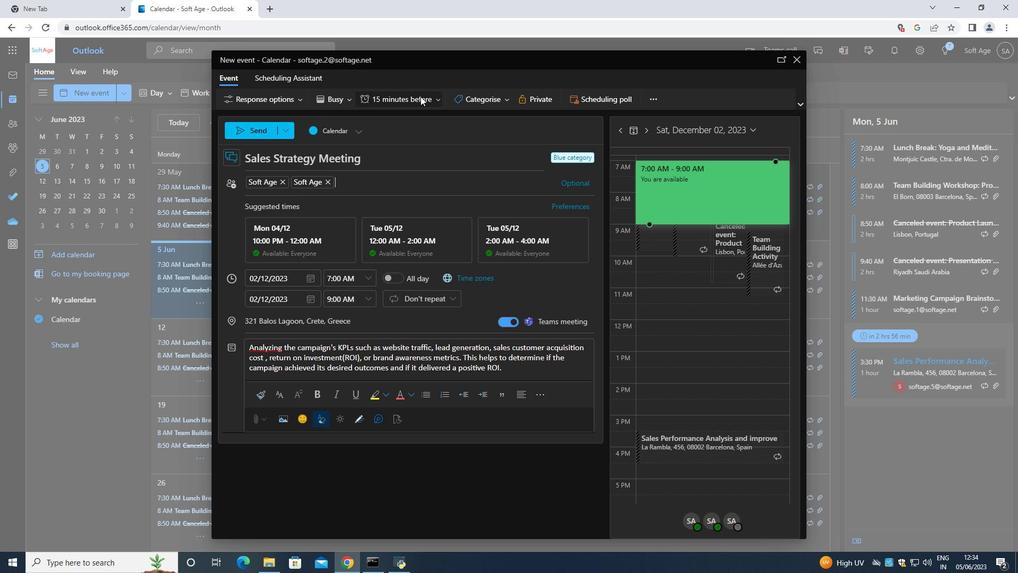 
Action: Mouse moved to (407, 236)
Screenshot: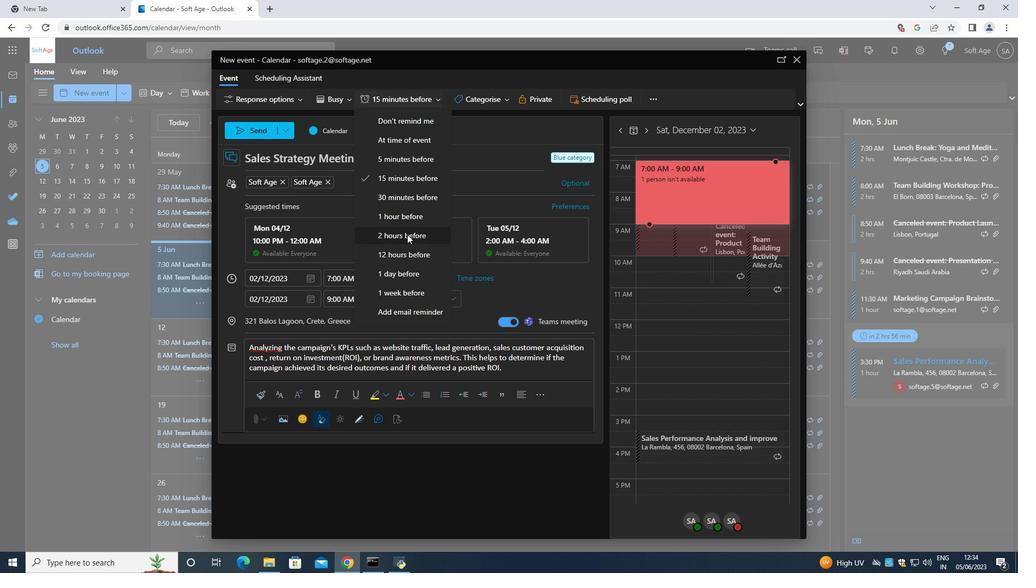 
Action: Mouse pressed left at (407, 236)
Screenshot: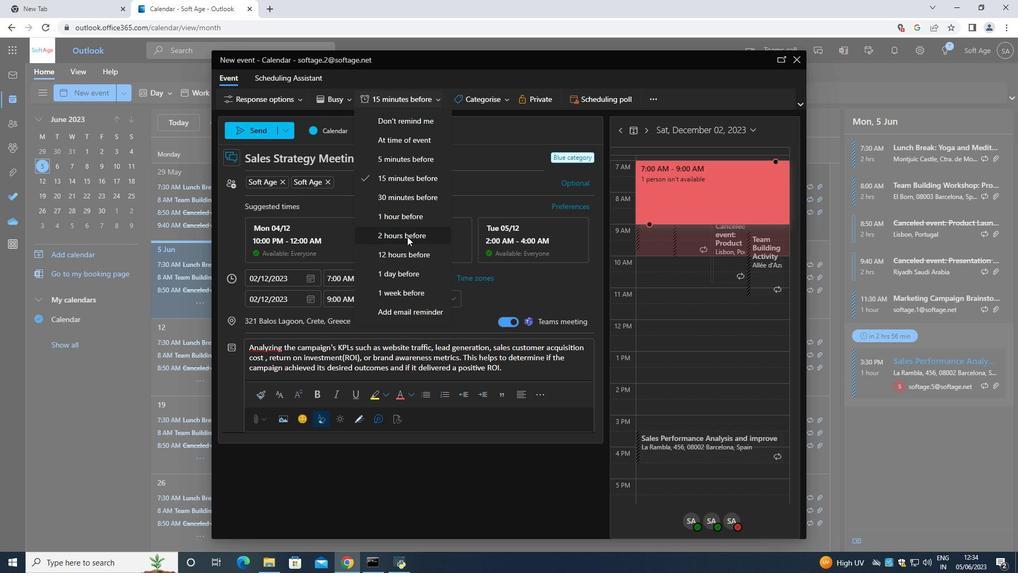 
Action: Mouse moved to (272, 134)
Screenshot: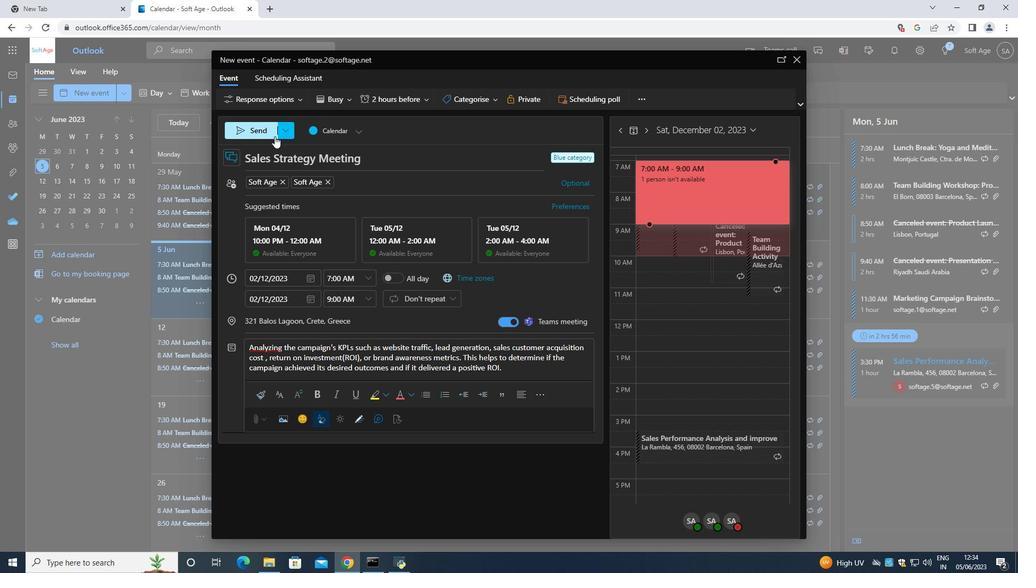
Action: Mouse pressed left at (272, 134)
Screenshot: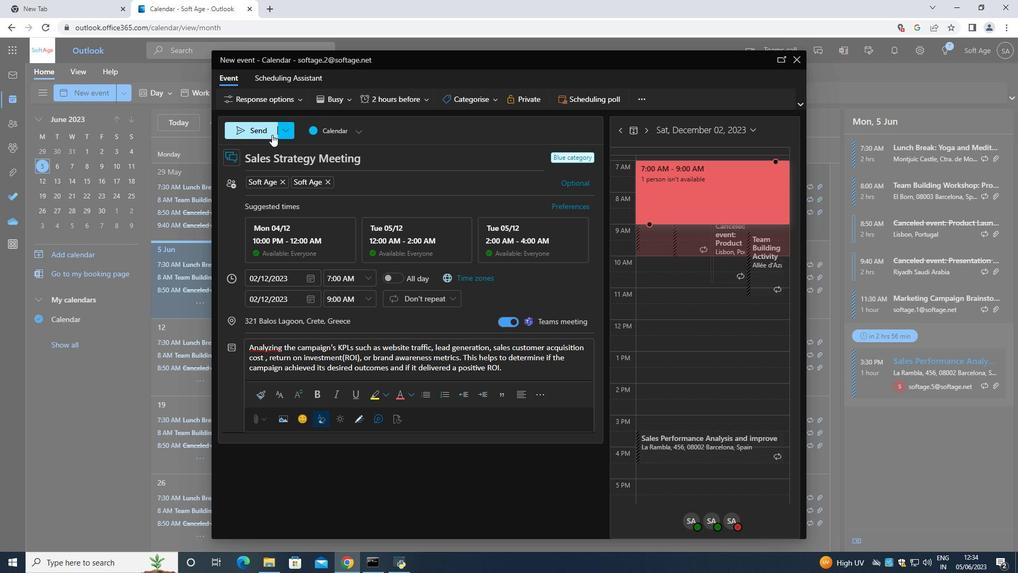 
Action: Mouse moved to (430, 163)
Screenshot: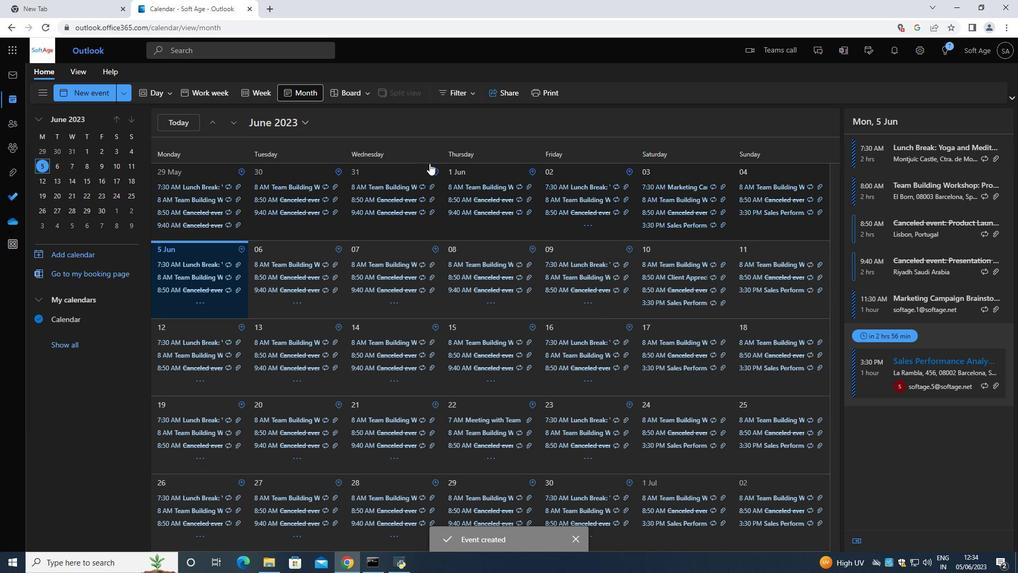 
